 Task: In the sheet Budget Analysis ToolFont size of heading  18 Font style of dataoswald 'Font size of data '9 Alignment of headline & dataAlign center.   Fill color in heading, Red Font color of dataIn the sheet   Sales data  book
Action: Mouse moved to (66, 171)
Screenshot: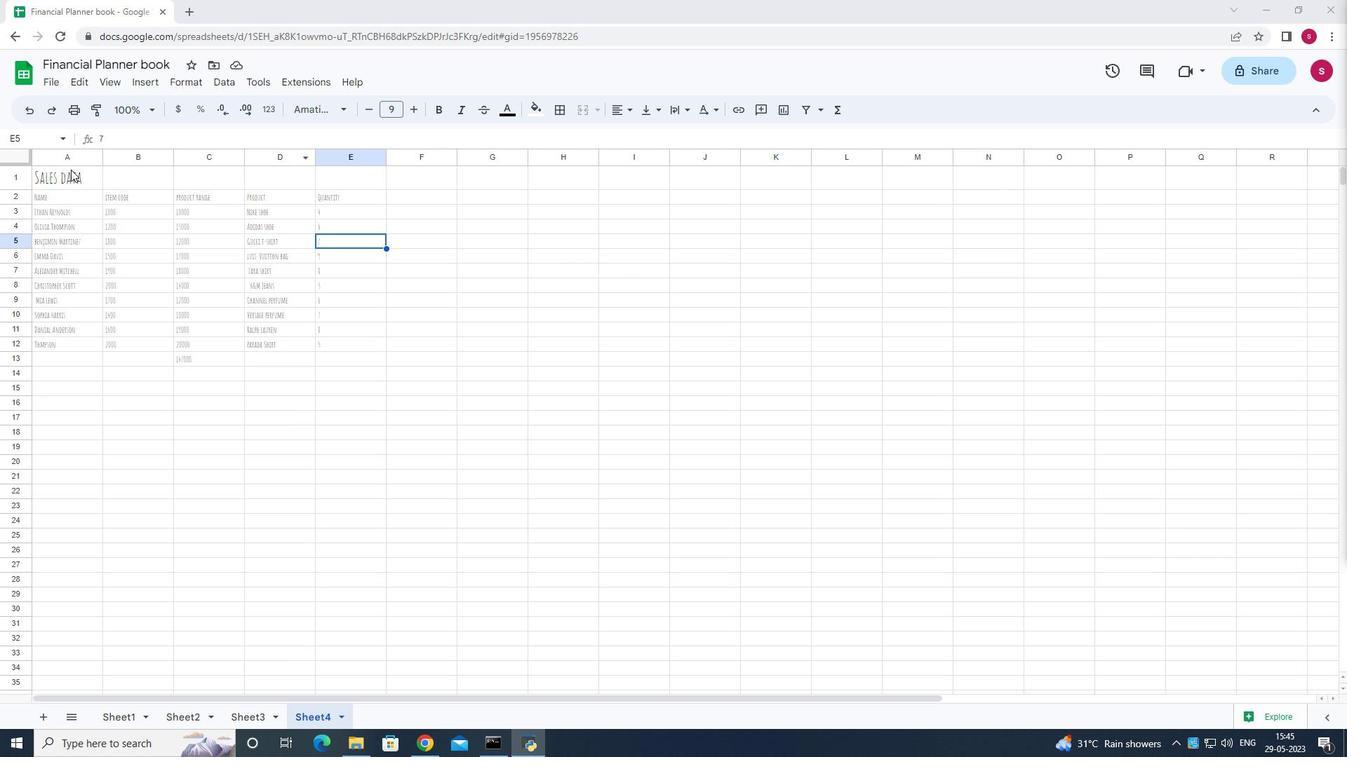 
Action: Mouse pressed left at (66, 171)
Screenshot: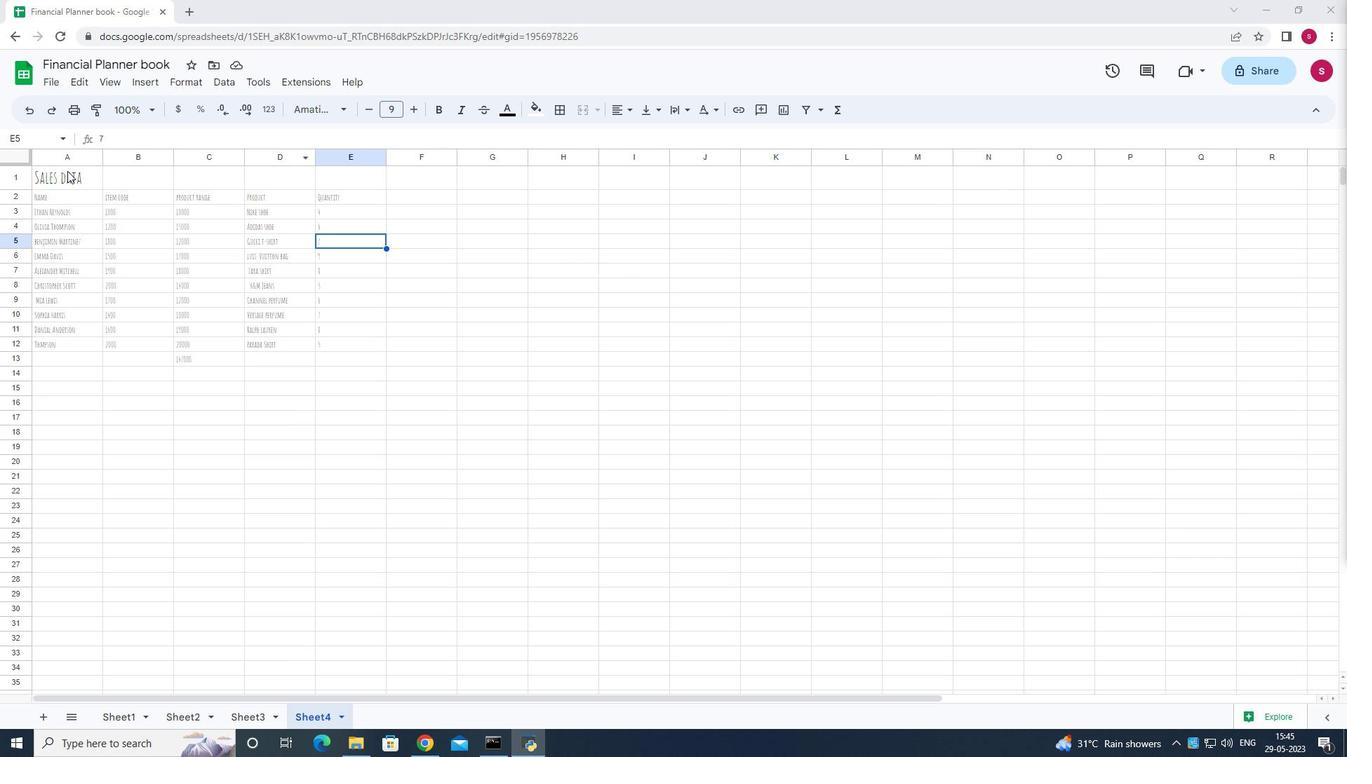 
Action: Mouse moved to (265, 79)
Screenshot: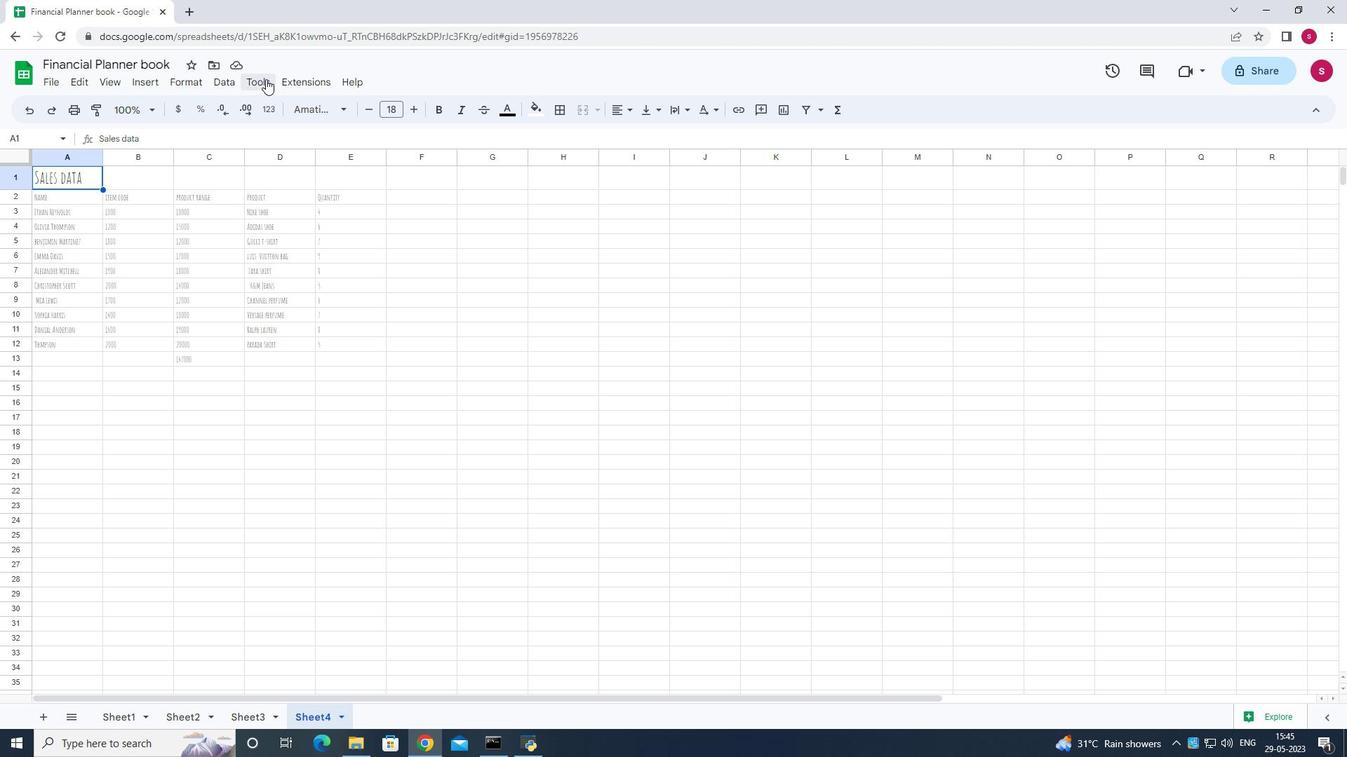 
Action: Mouse pressed left at (265, 79)
Screenshot: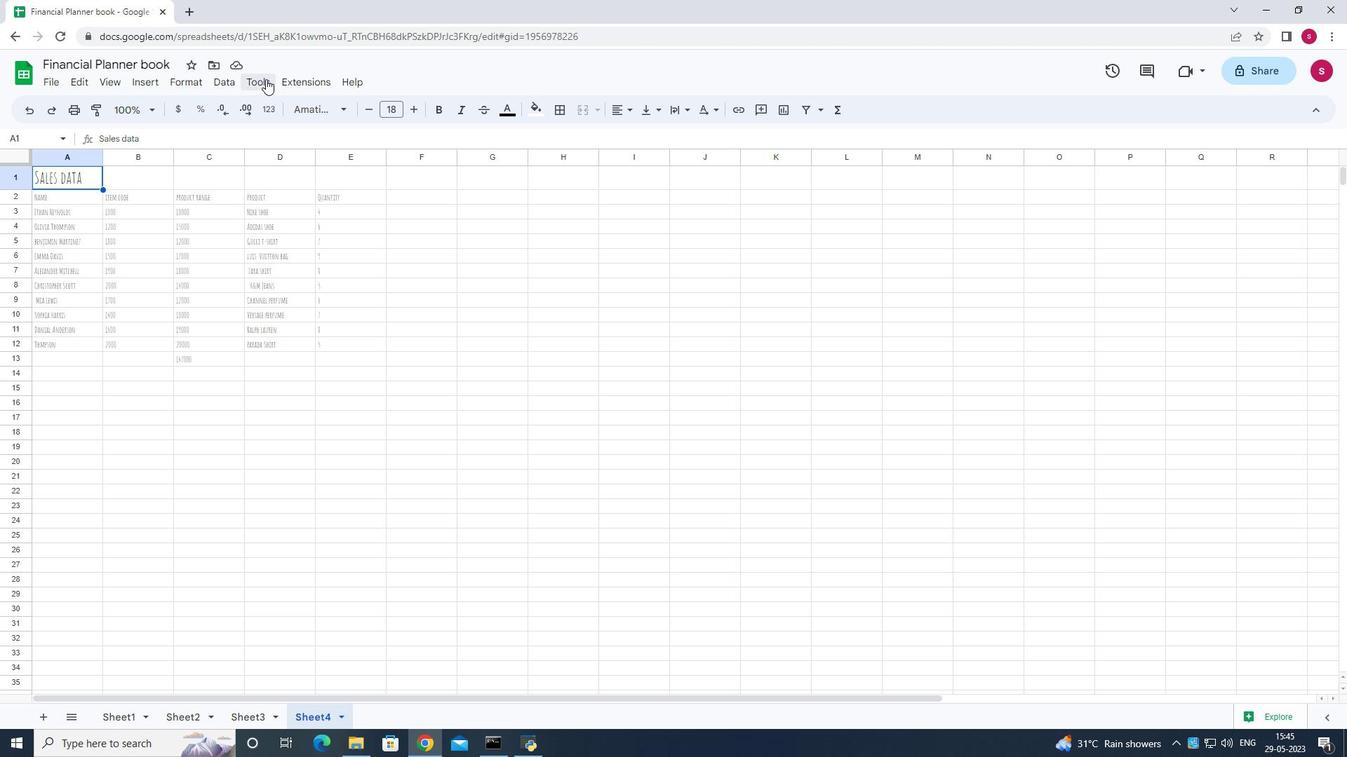 
Action: Mouse moved to (302, 282)
Screenshot: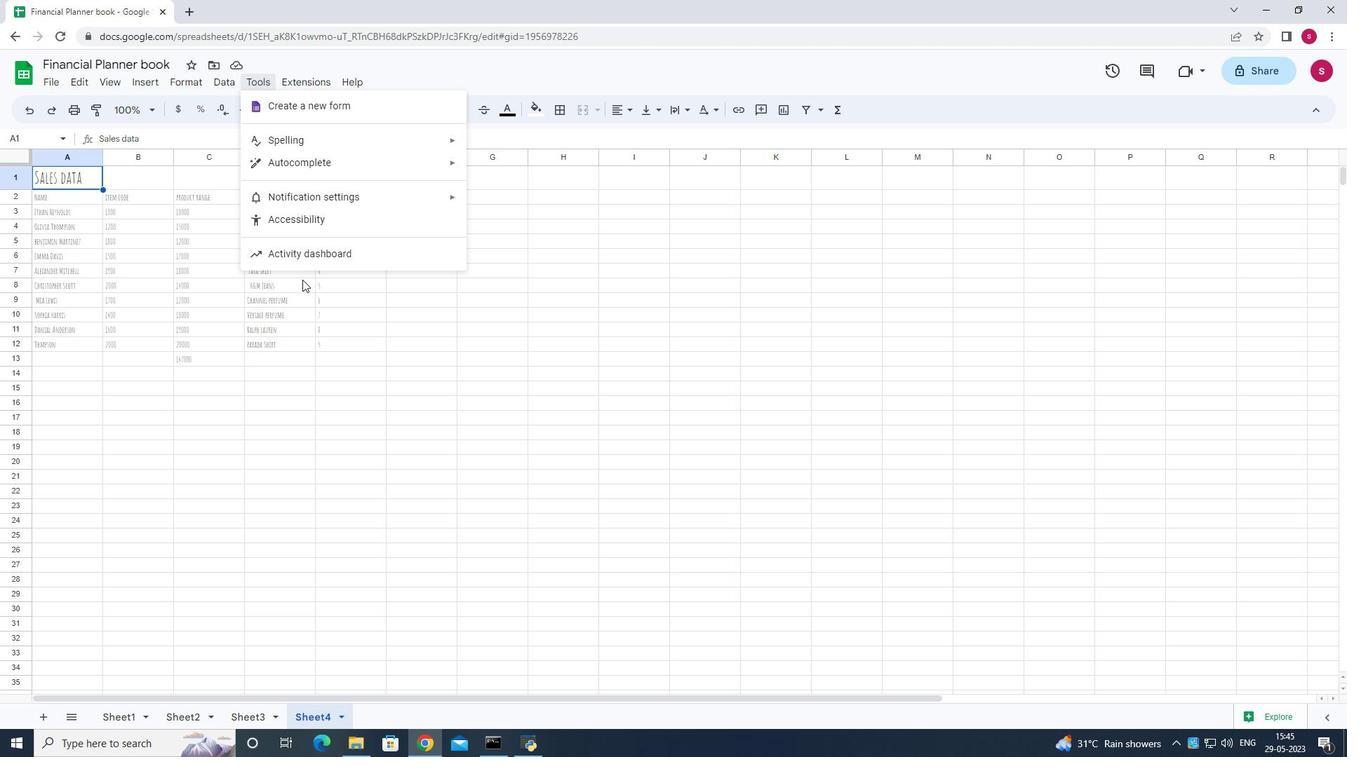 
Action: Mouse pressed left at (302, 282)
Screenshot: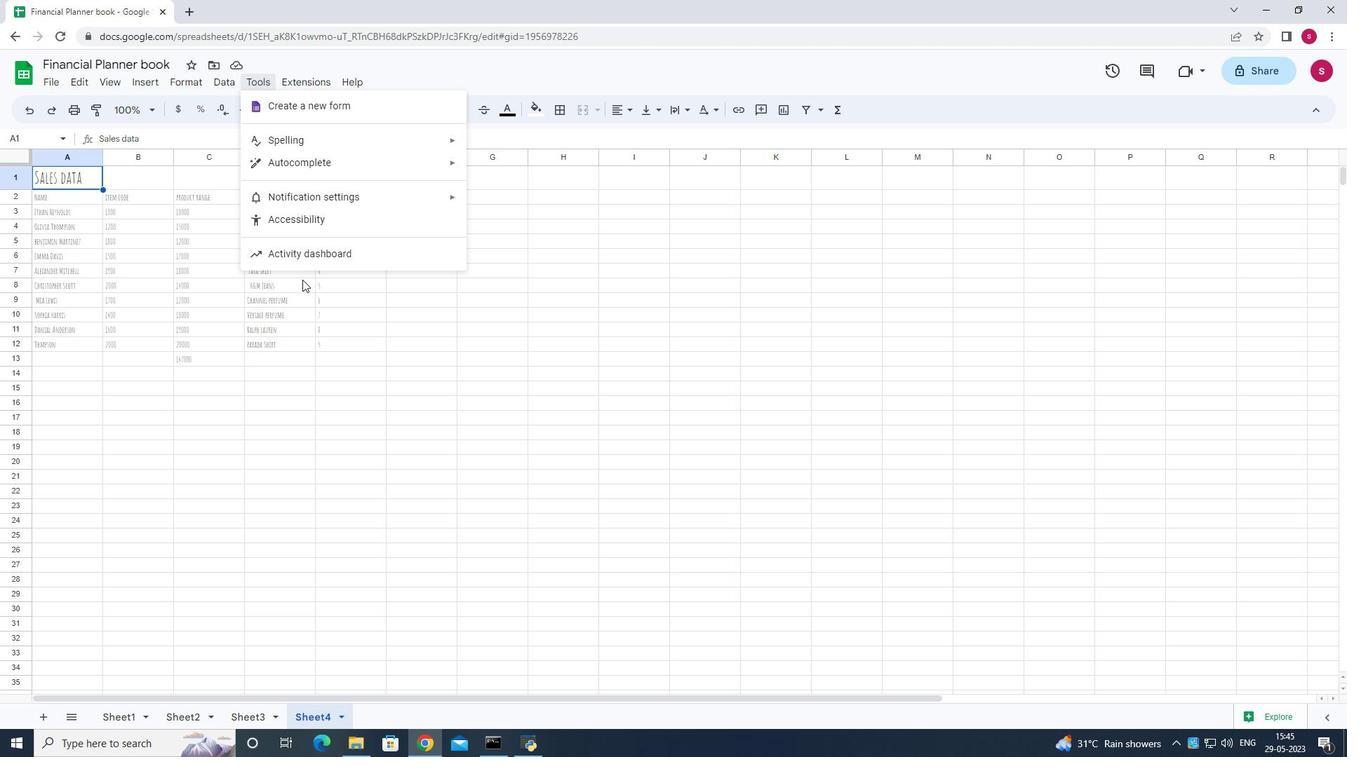 
Action: Mouse moved to (68, 172)
Screenshot: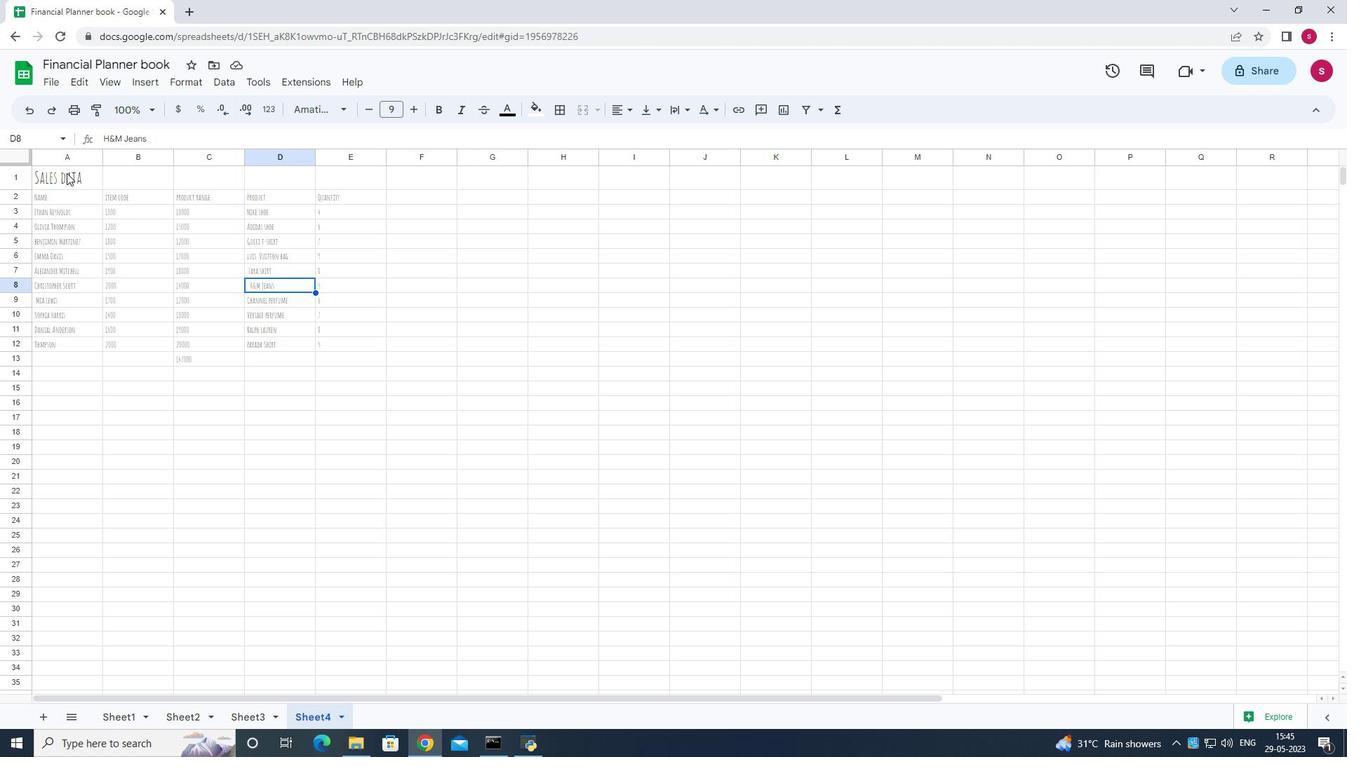 
Action: Mouse pressed left at (68, 172)
Screenshot: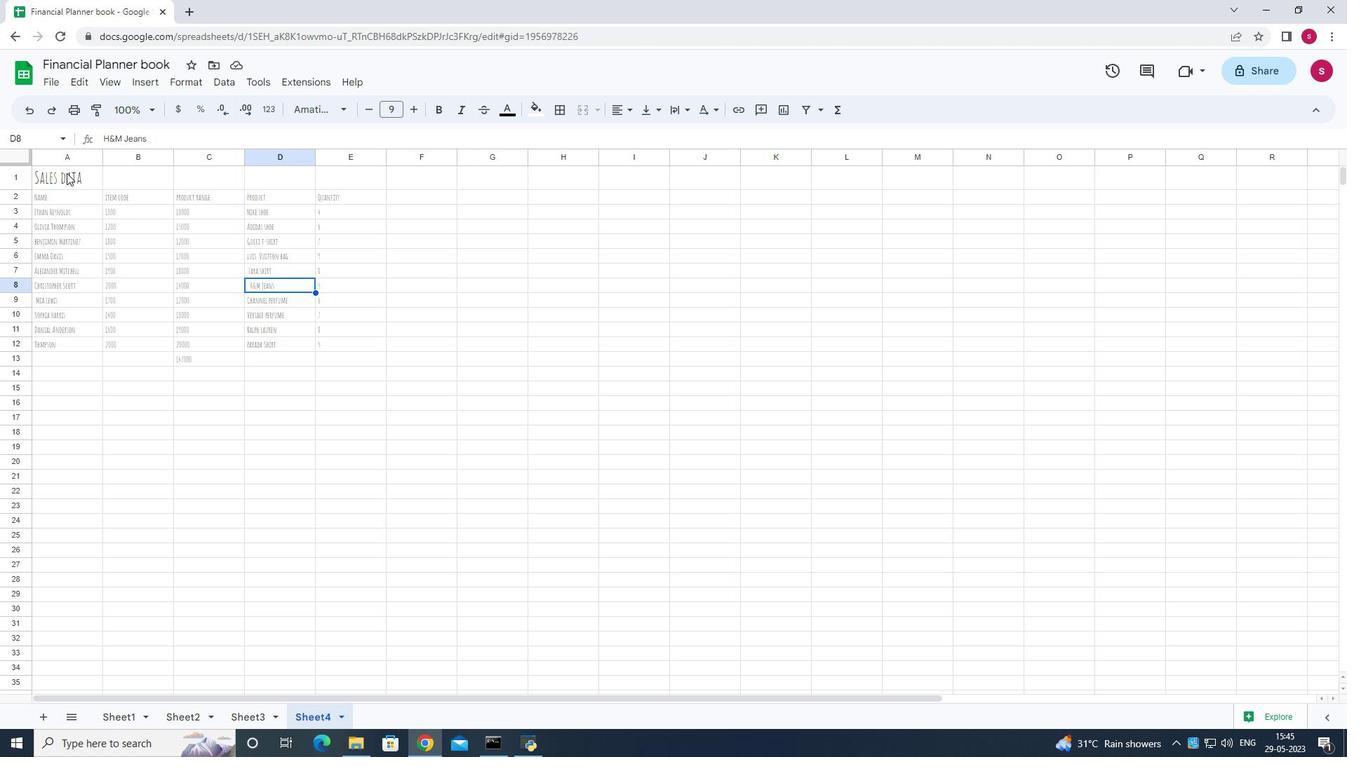 
Action: Mouse moved to (71, 171)
Screenshot: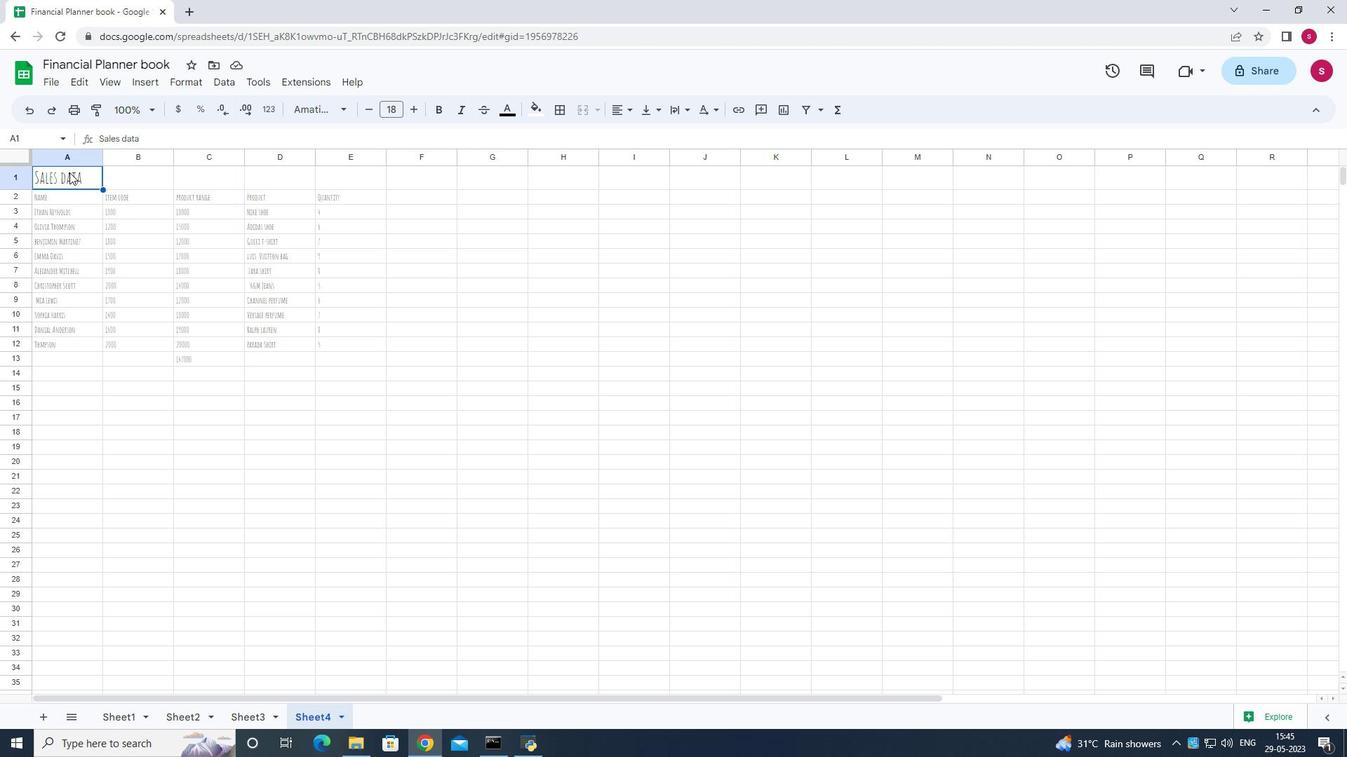 
Action: Mouse pressed left at (71, 171)
Screenshot: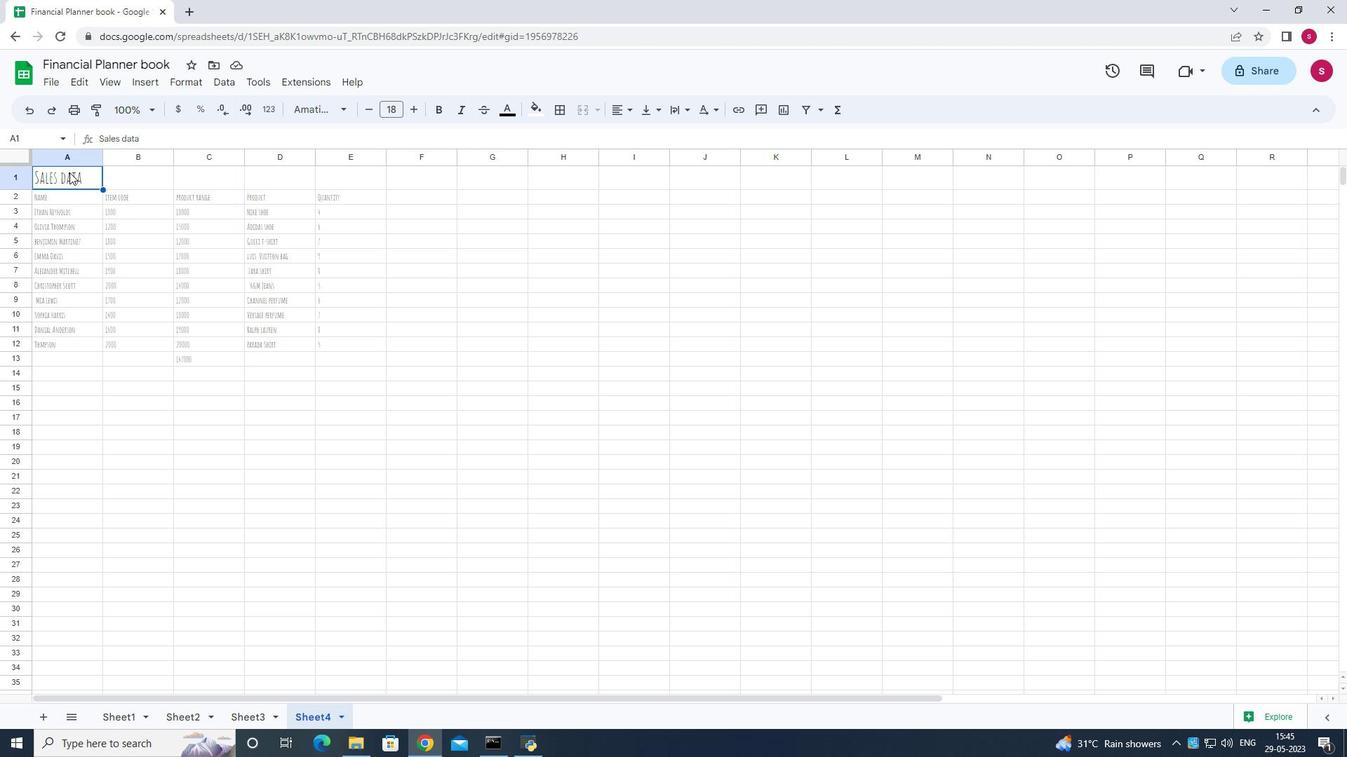 
Action: Mouse moved to (341, 103)
Screenshot: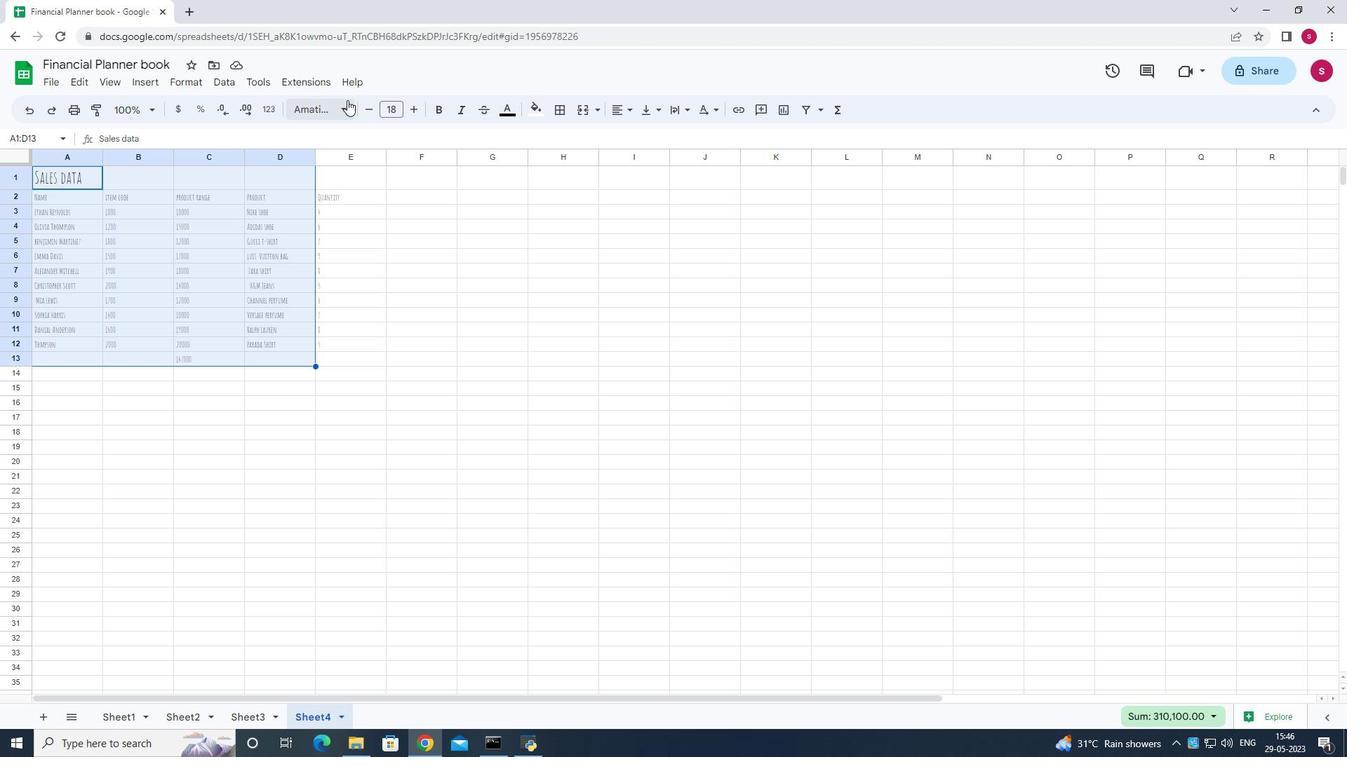 
Action: Mouse pressed left at (341, 103)
Screenshot: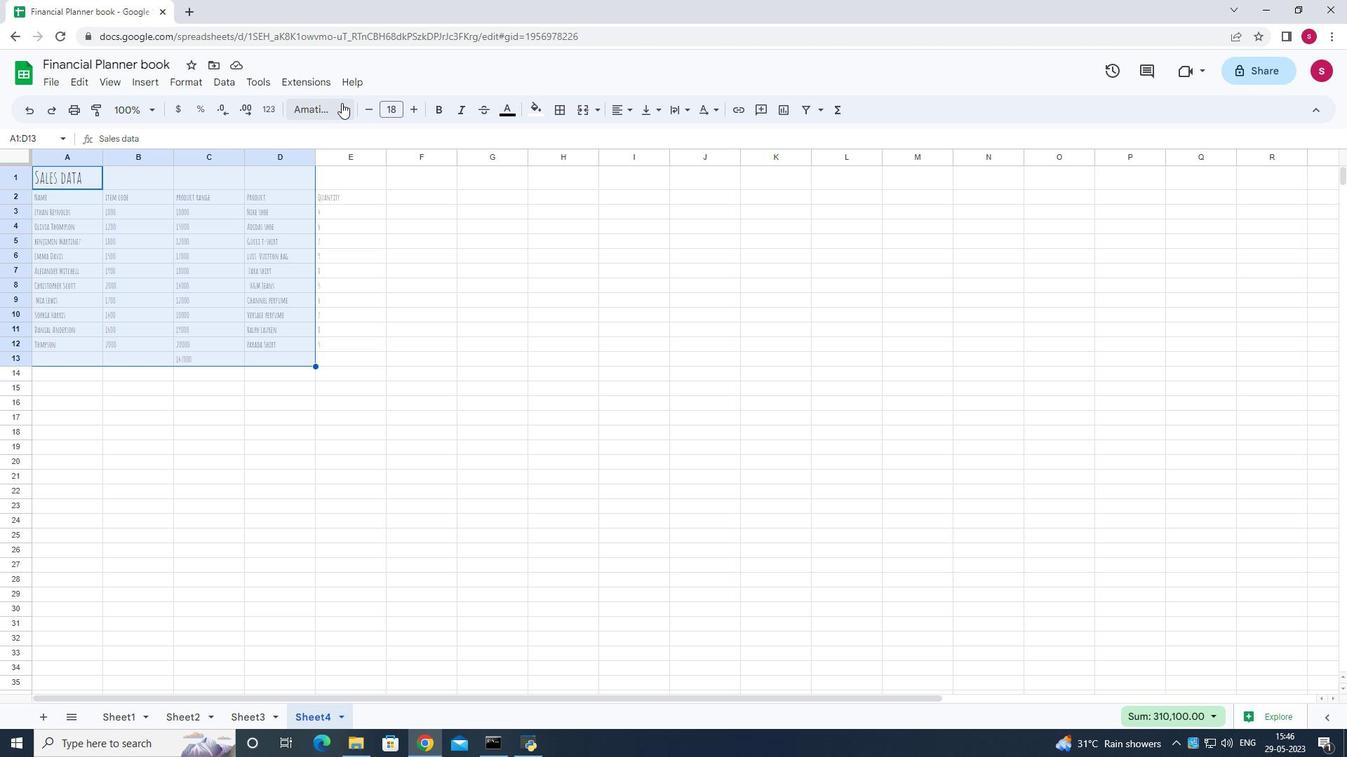 
Action: Mouse moved to (351, 269)
Screenshot: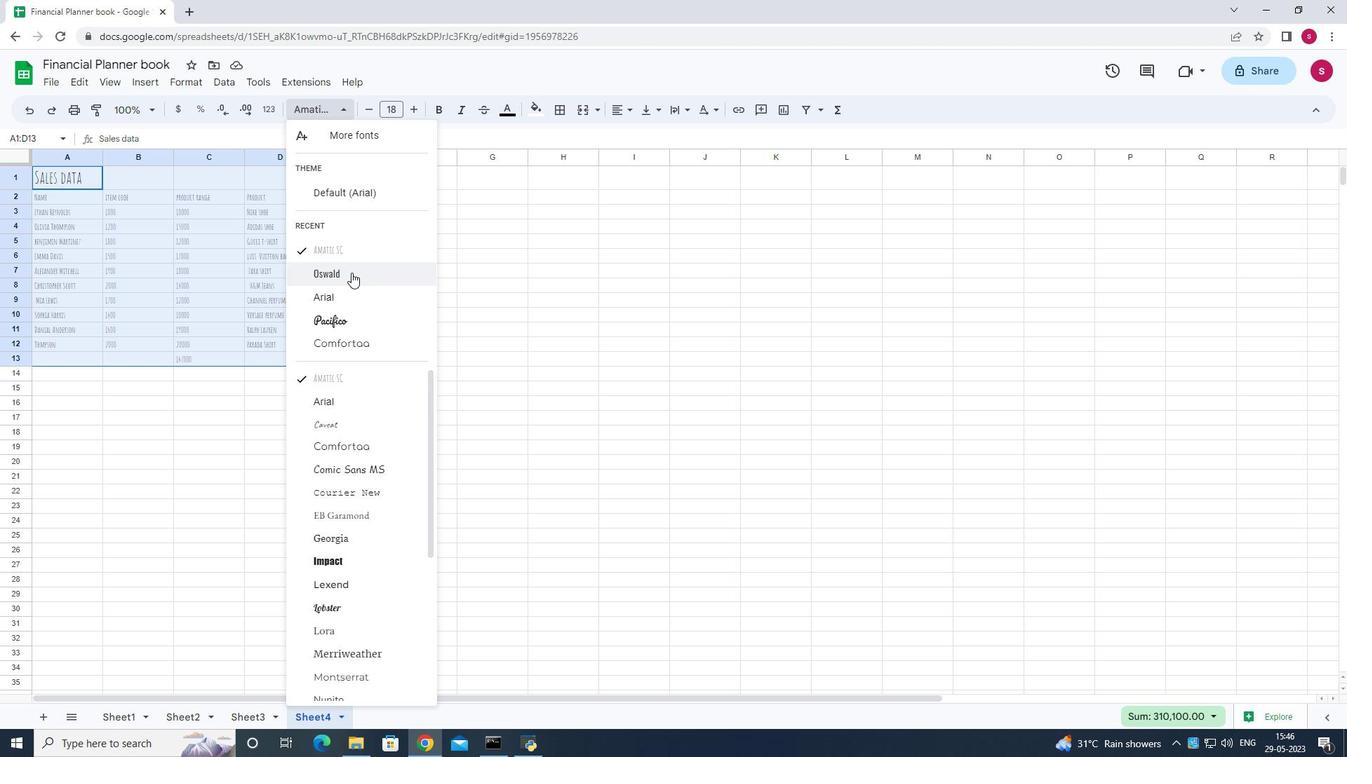 
Action: Mouse pressed left at (351, 269)
Screenshot: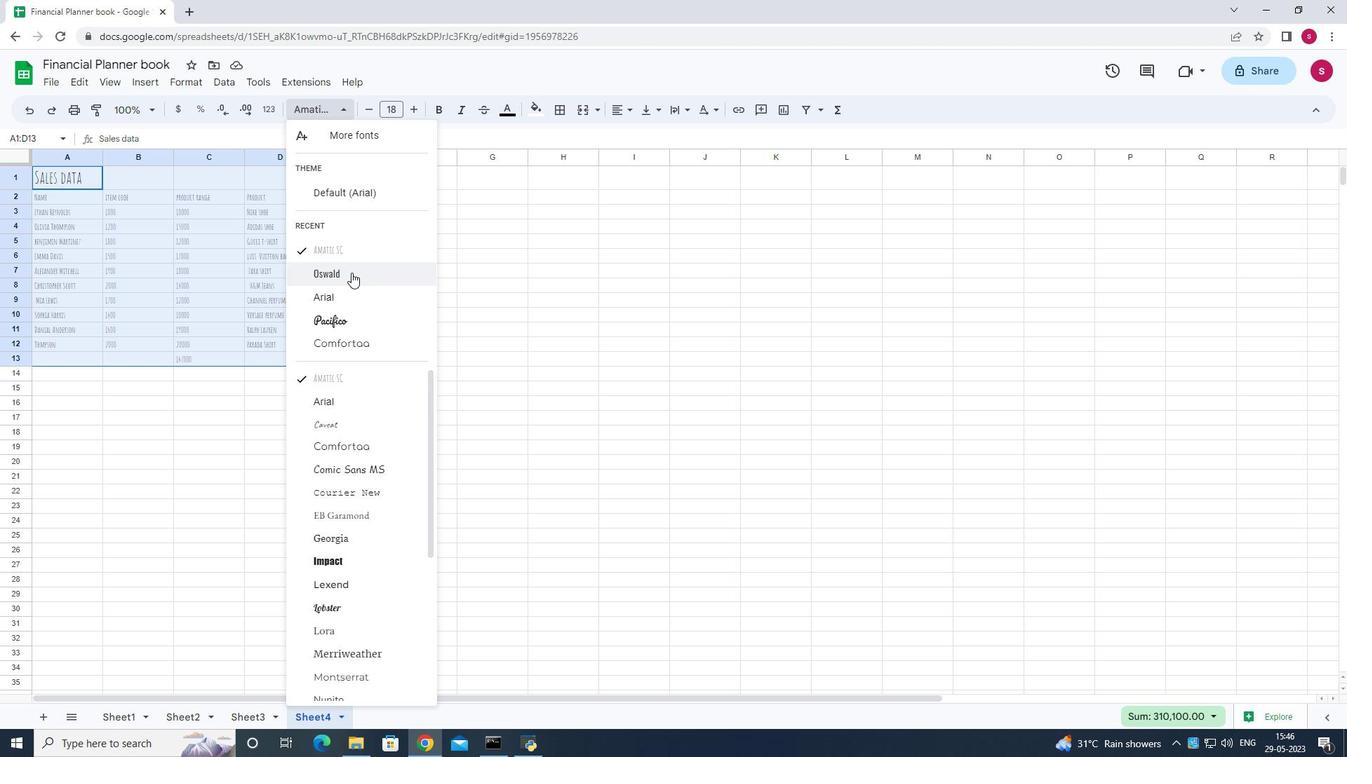 
Action: Mouse moved to (369, 101)
Screenshot: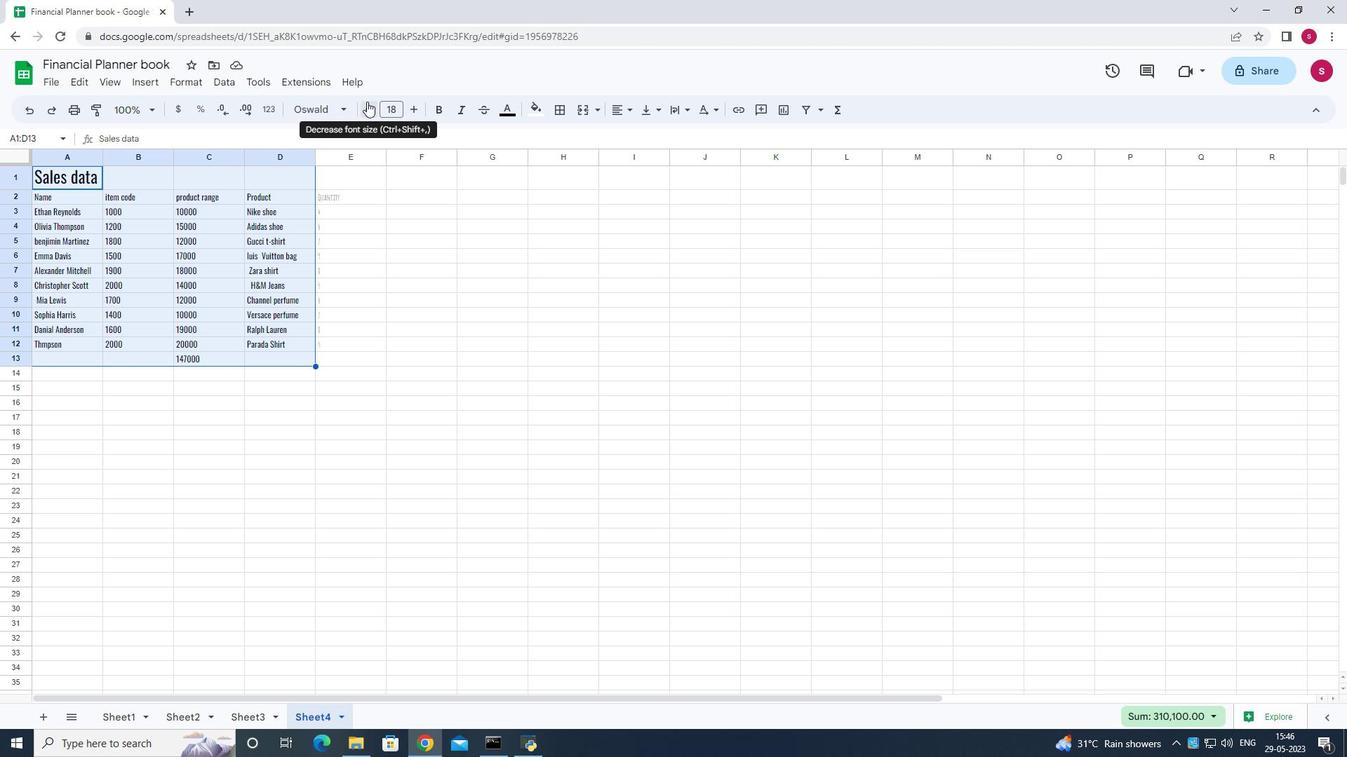 
Action: Mouse pressed left at (369, 101)
Screenshot: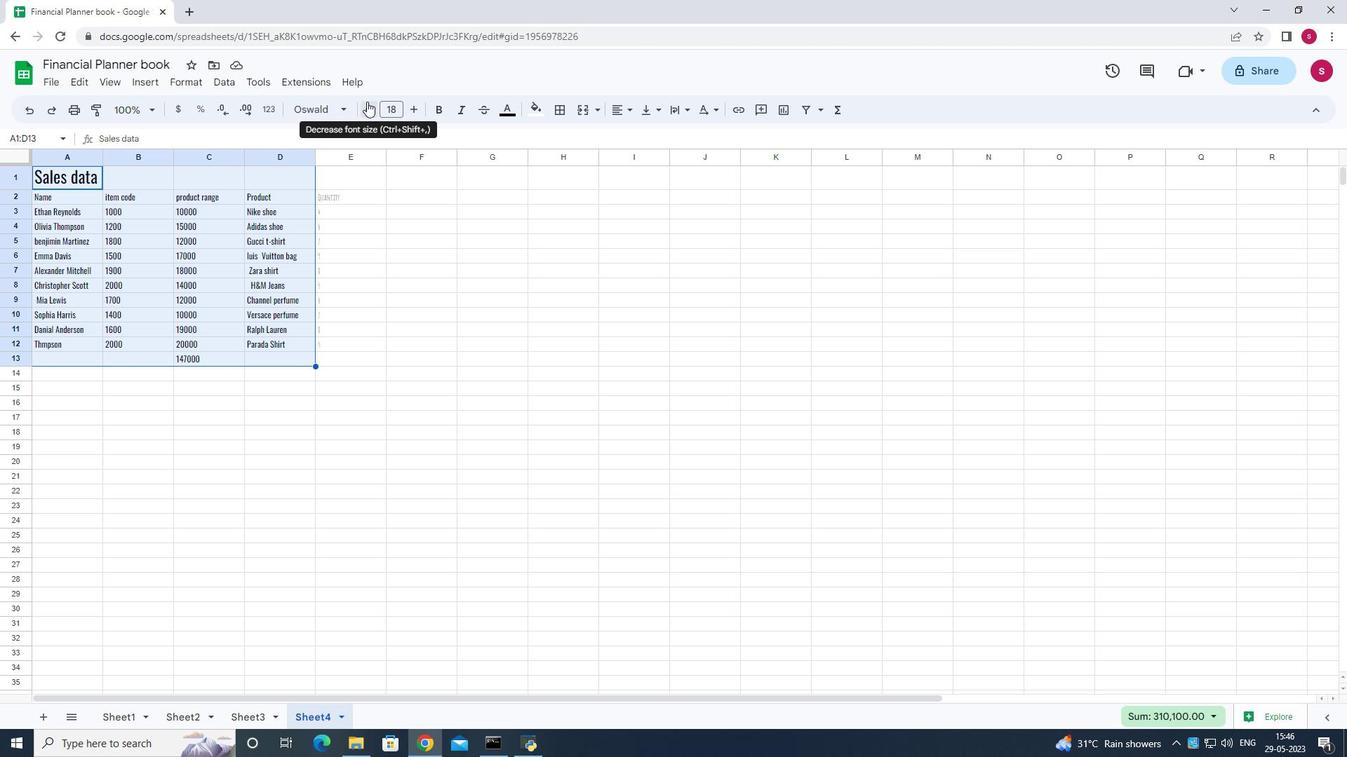
Action: Mouse pressed left at (369, 101)
Screenshot: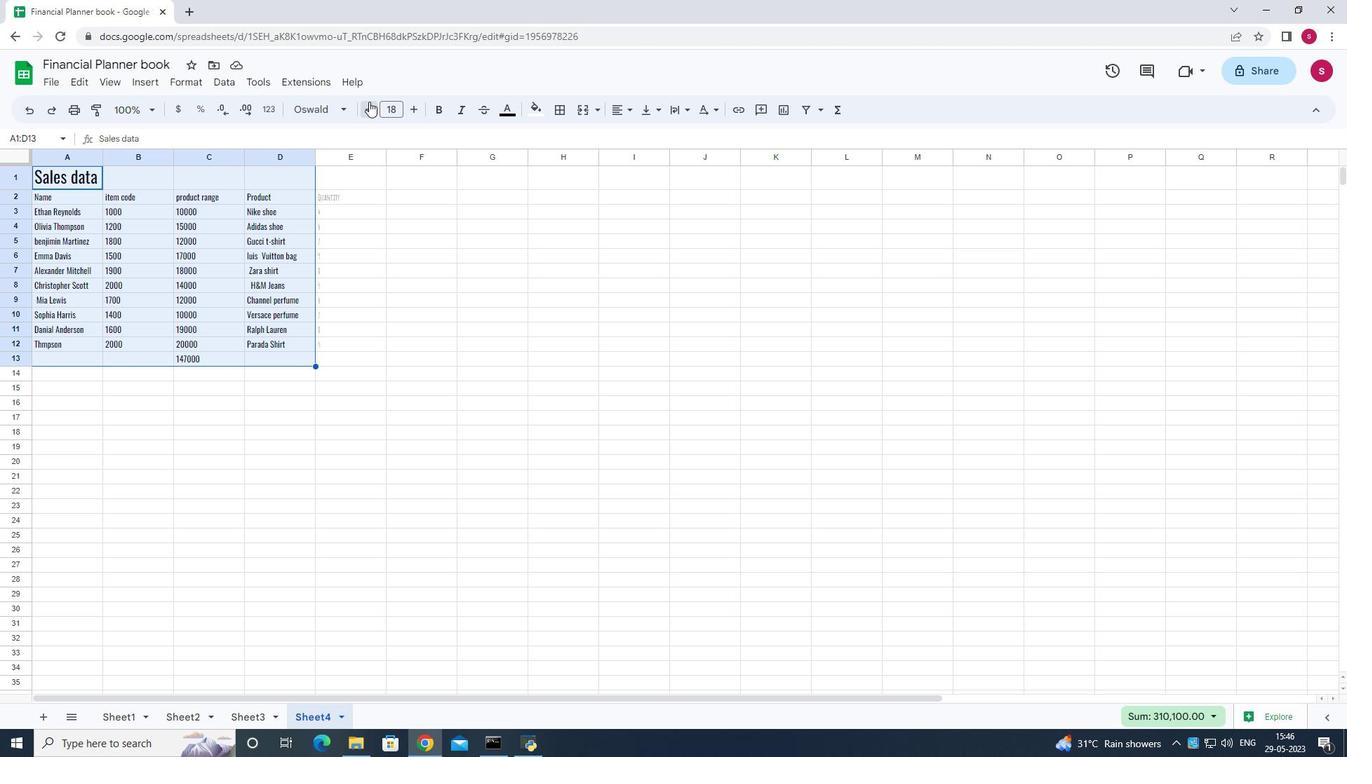
Action: Mouse pressed left at (369, 101)
Screenshot: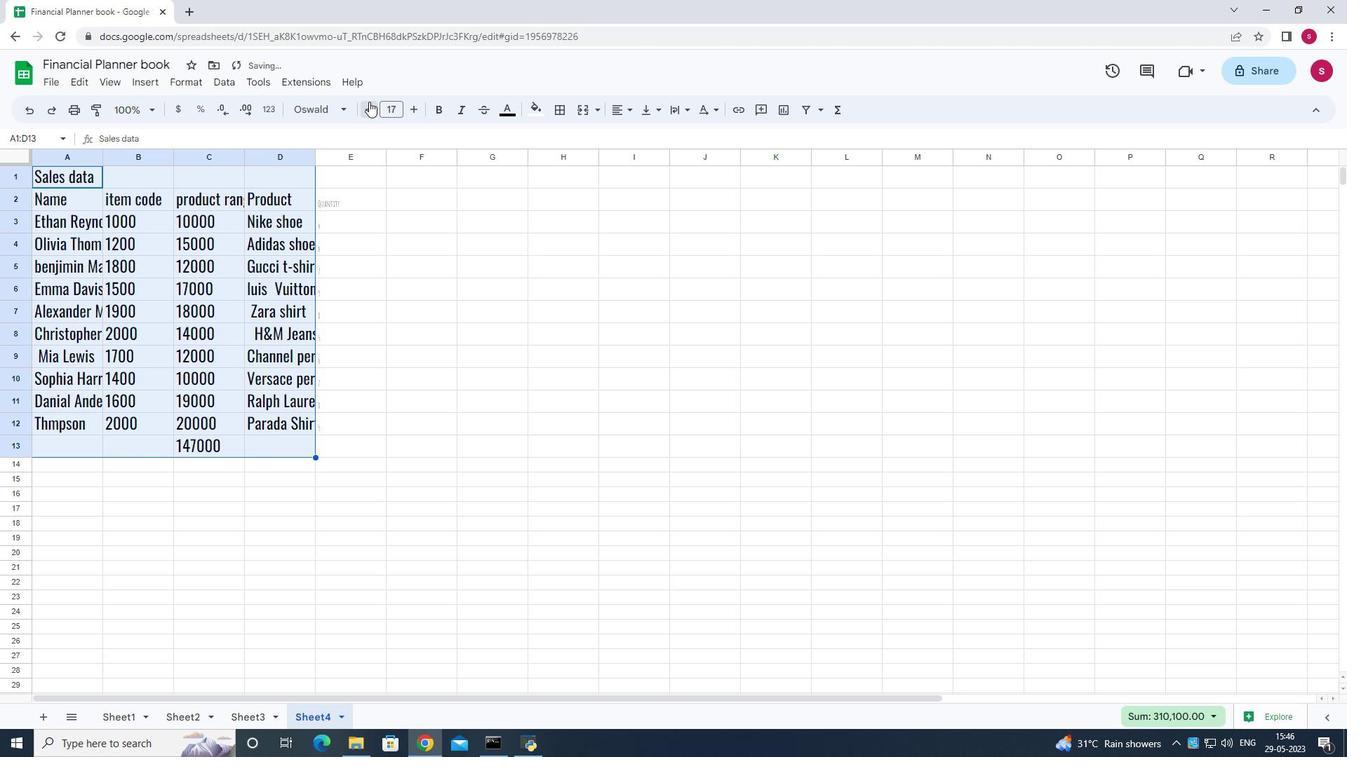 
Action: Mouse pressed left at (369, 101)
Screenshot: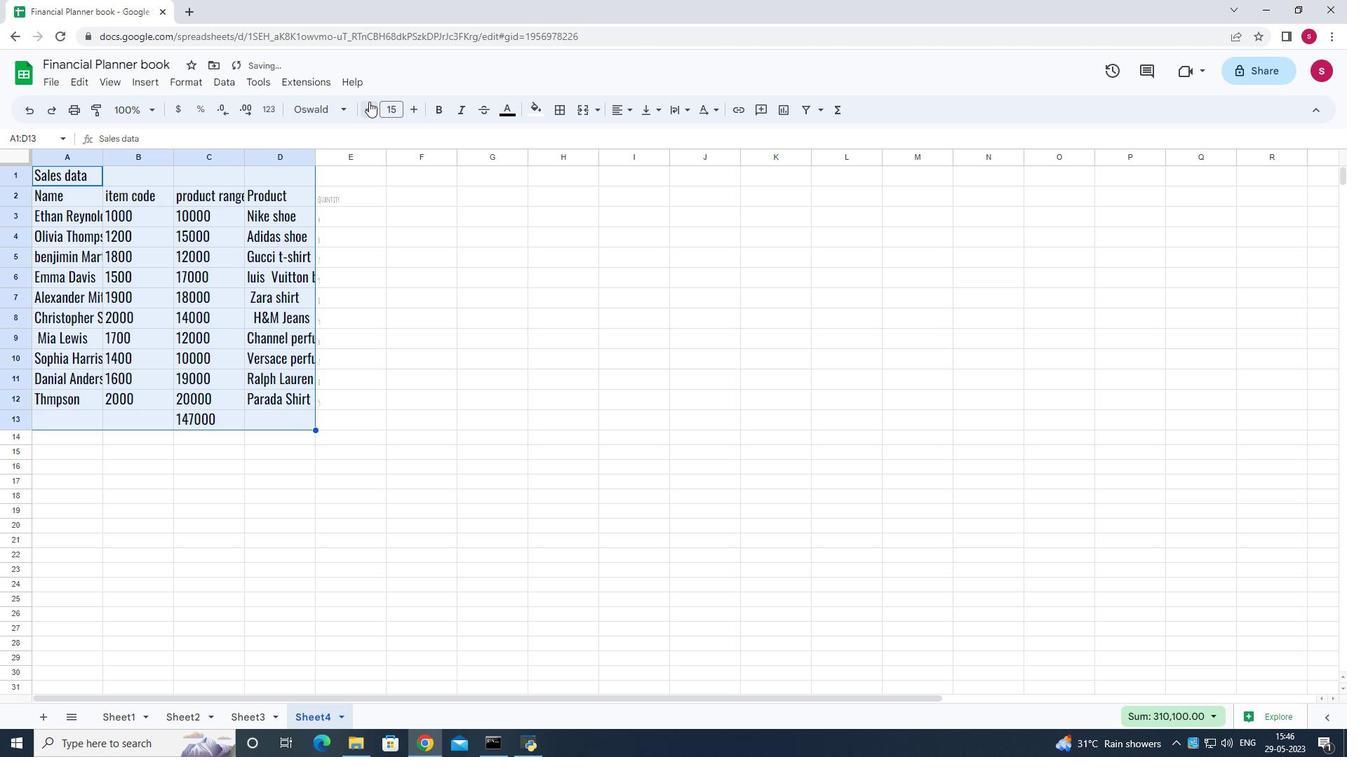 
Action: Mouse pressed left at (369, 101)
Screenshot: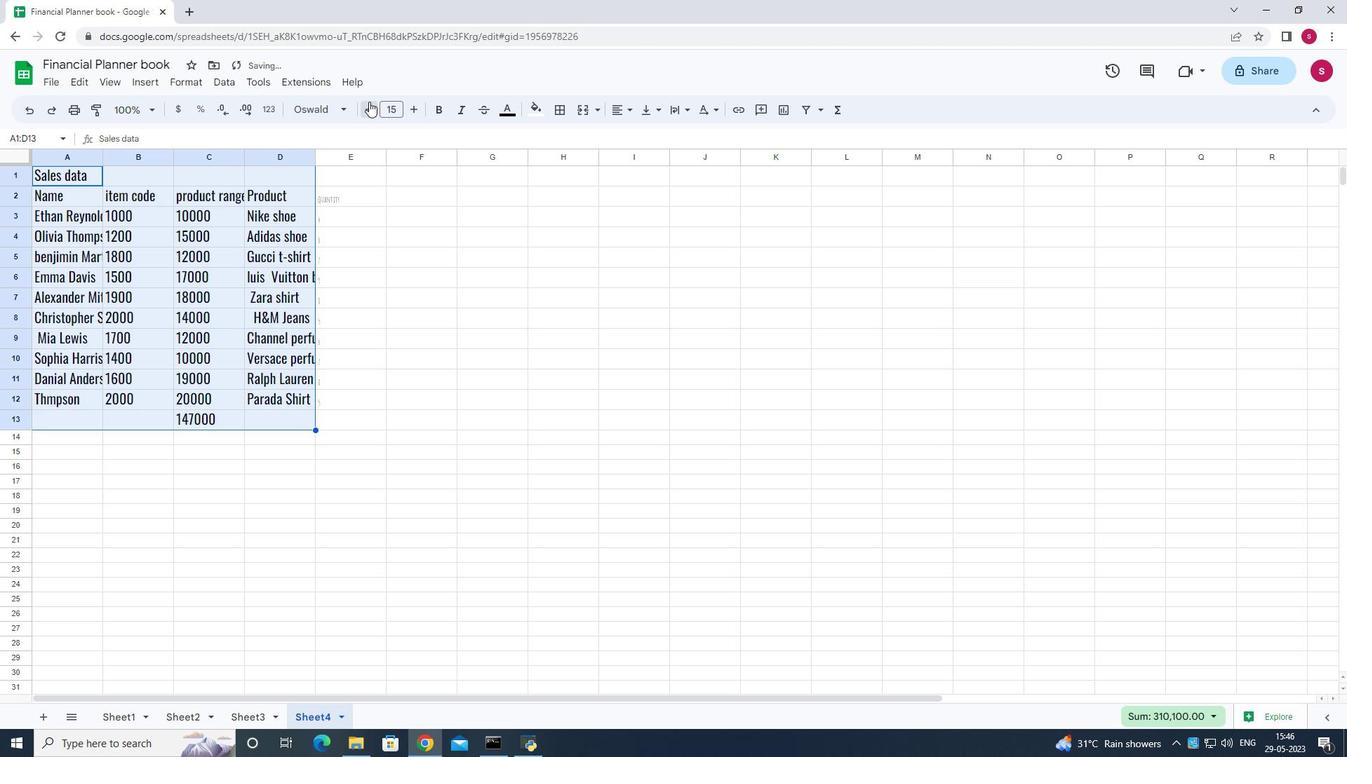 
Action: Mouse pressed left at (369, 101)
Screenshot: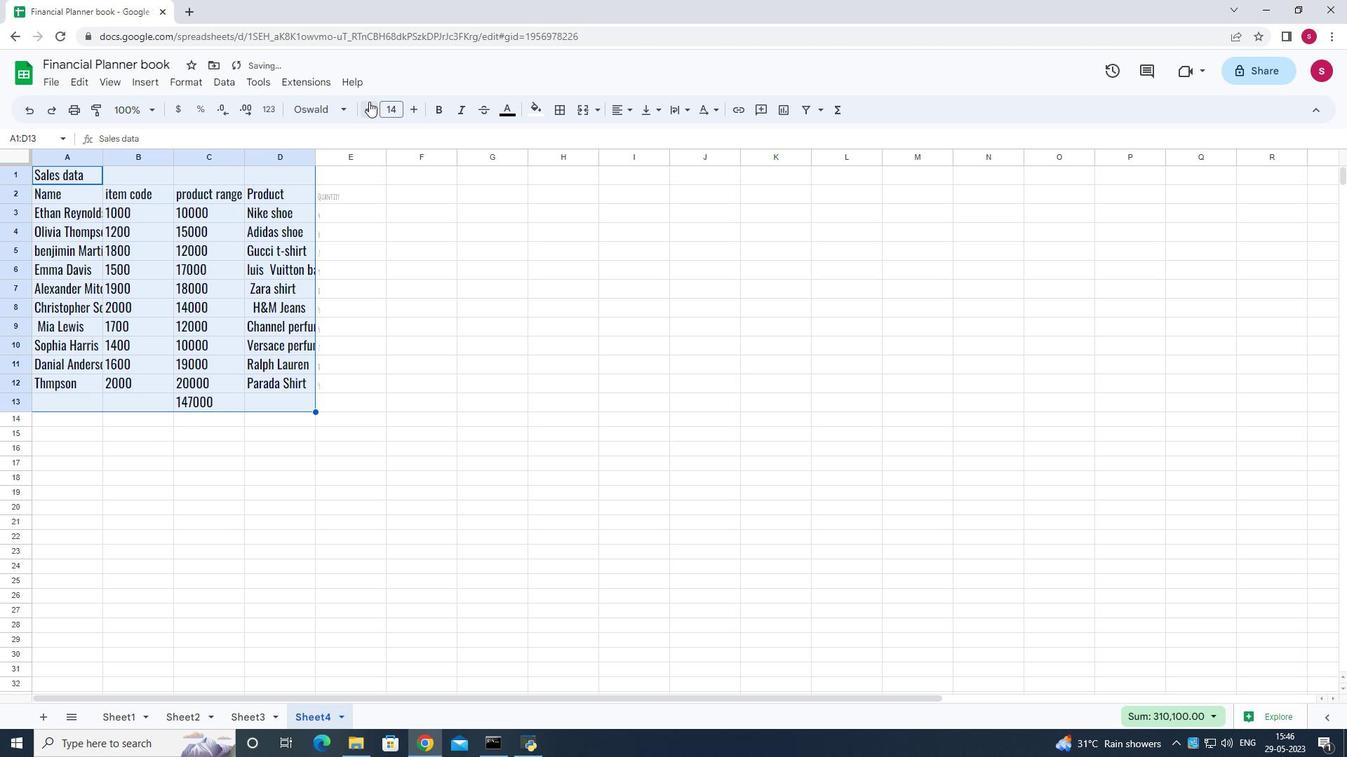 
Action: Mouse pressed left at (369, 101)
Screenshot: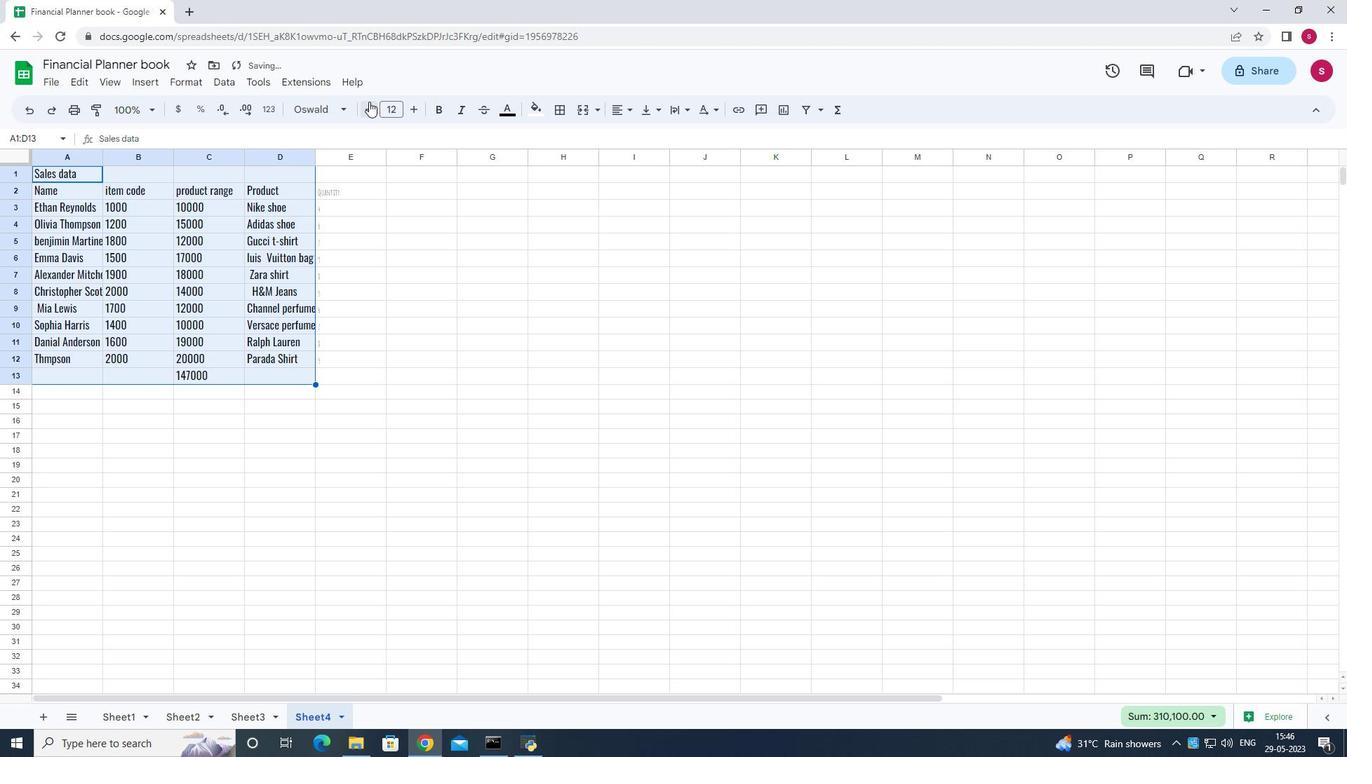 
Action: Mouse pressed left at (369, 101)
Screenshot: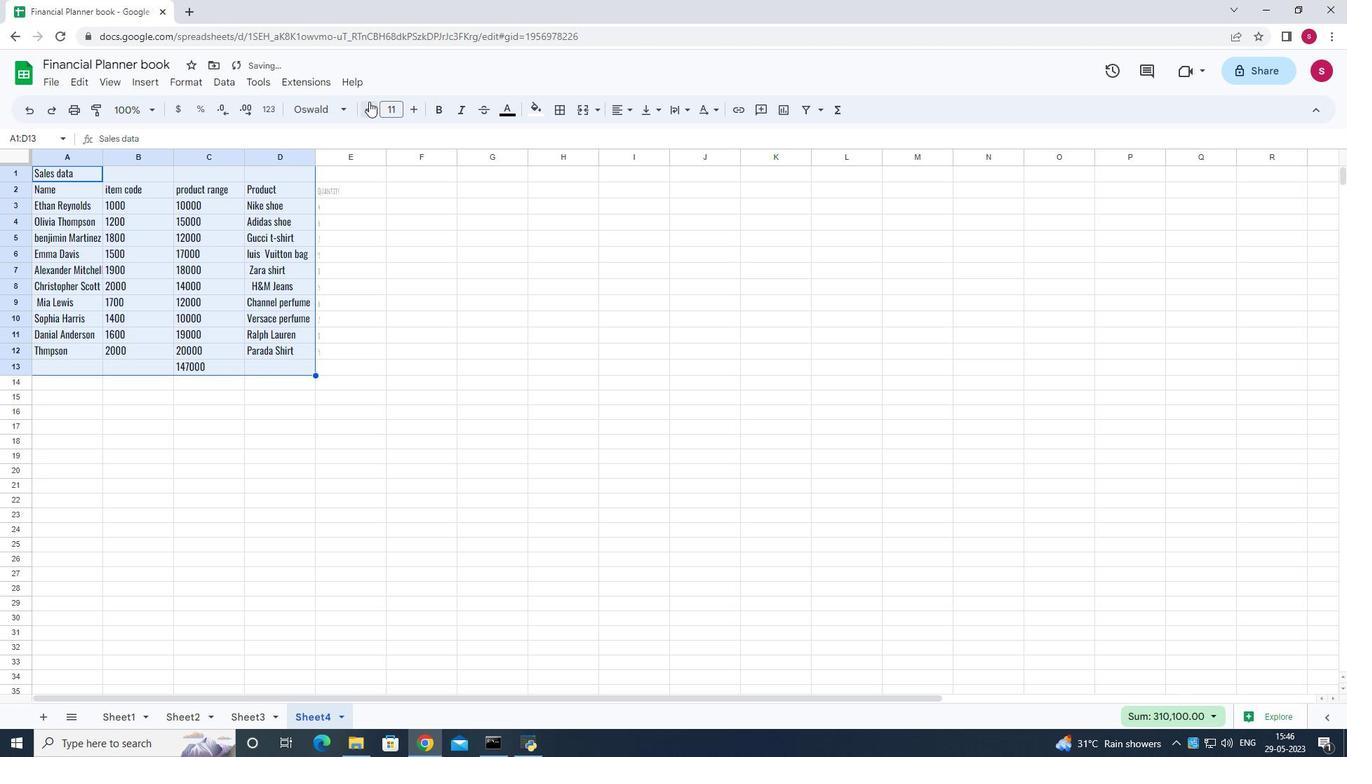 
Action: Mouse pressed left at (369, 101)
Screenshot: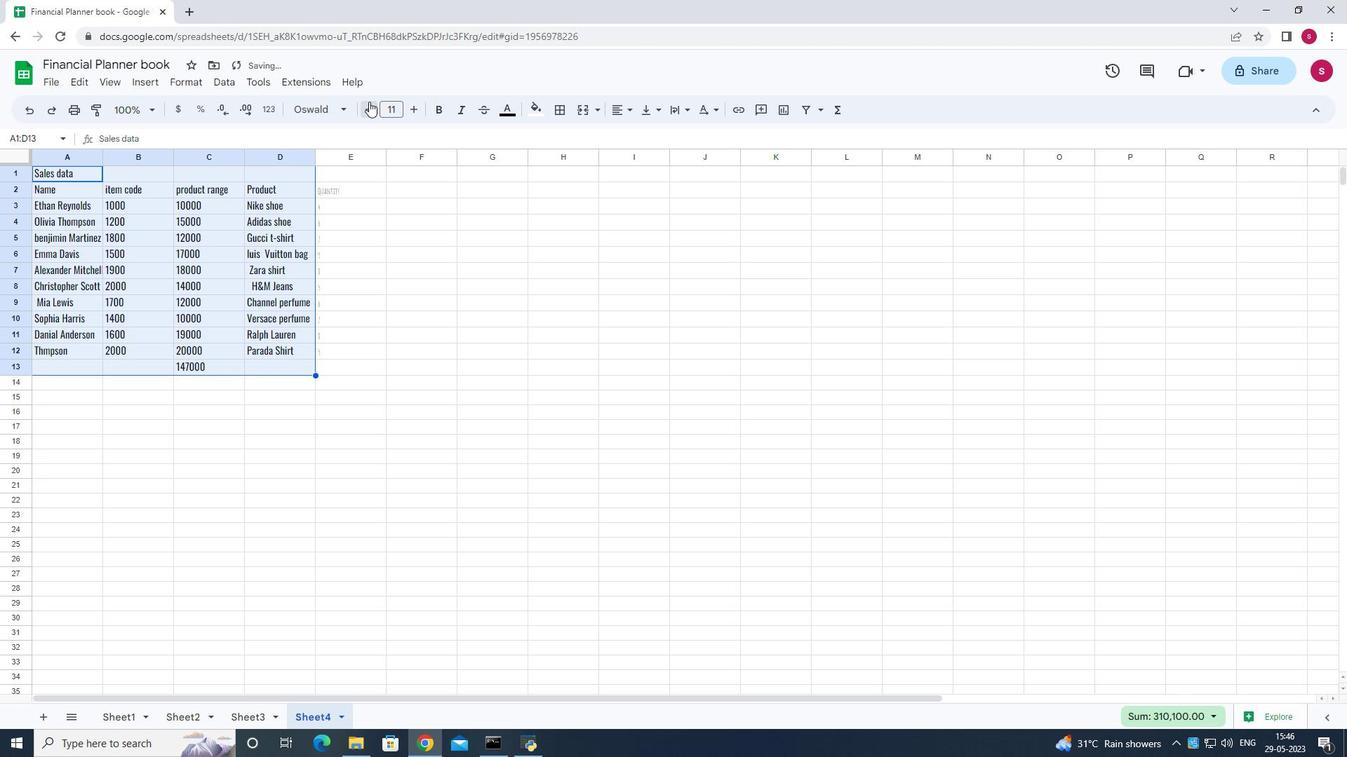 
Action: Mouse pressed left at (369, 101)
Screenshot: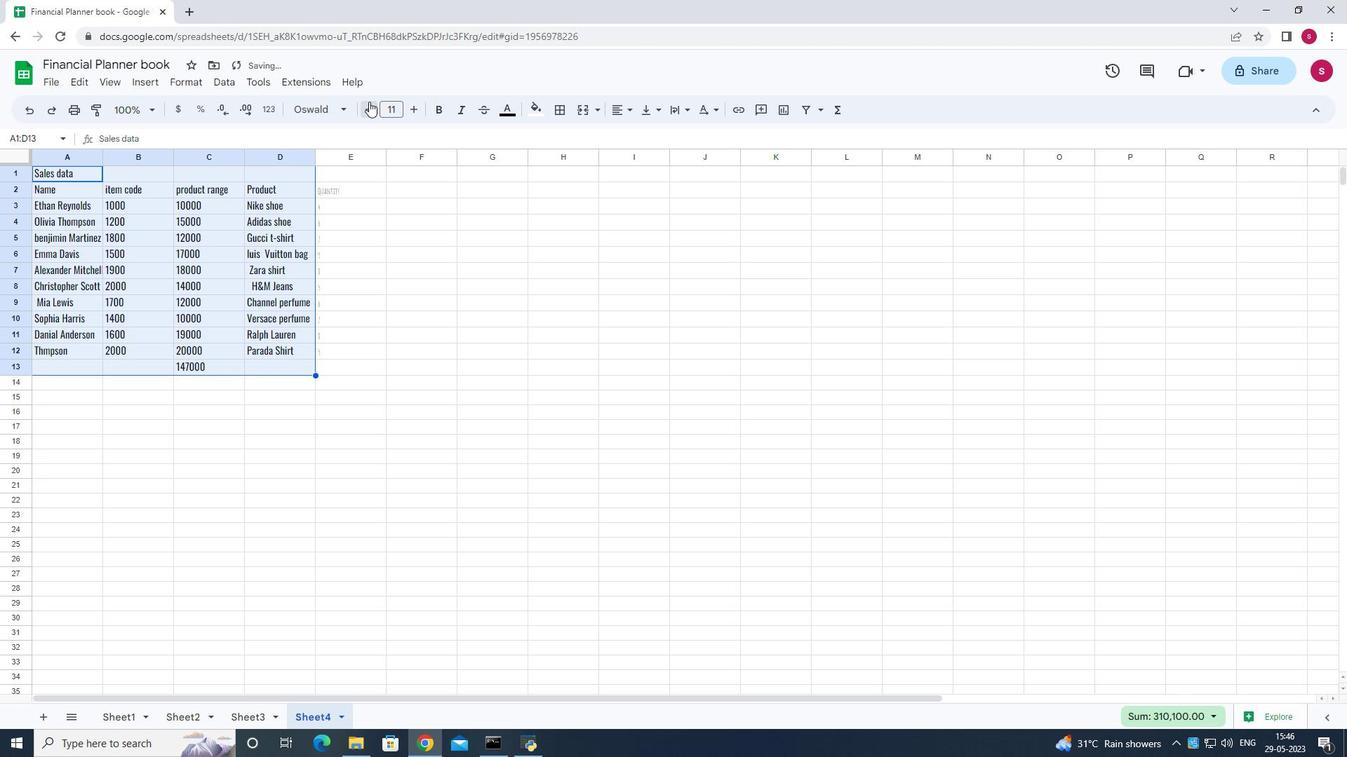 
Action: Mouse moved to (411, 105)
Screenshot: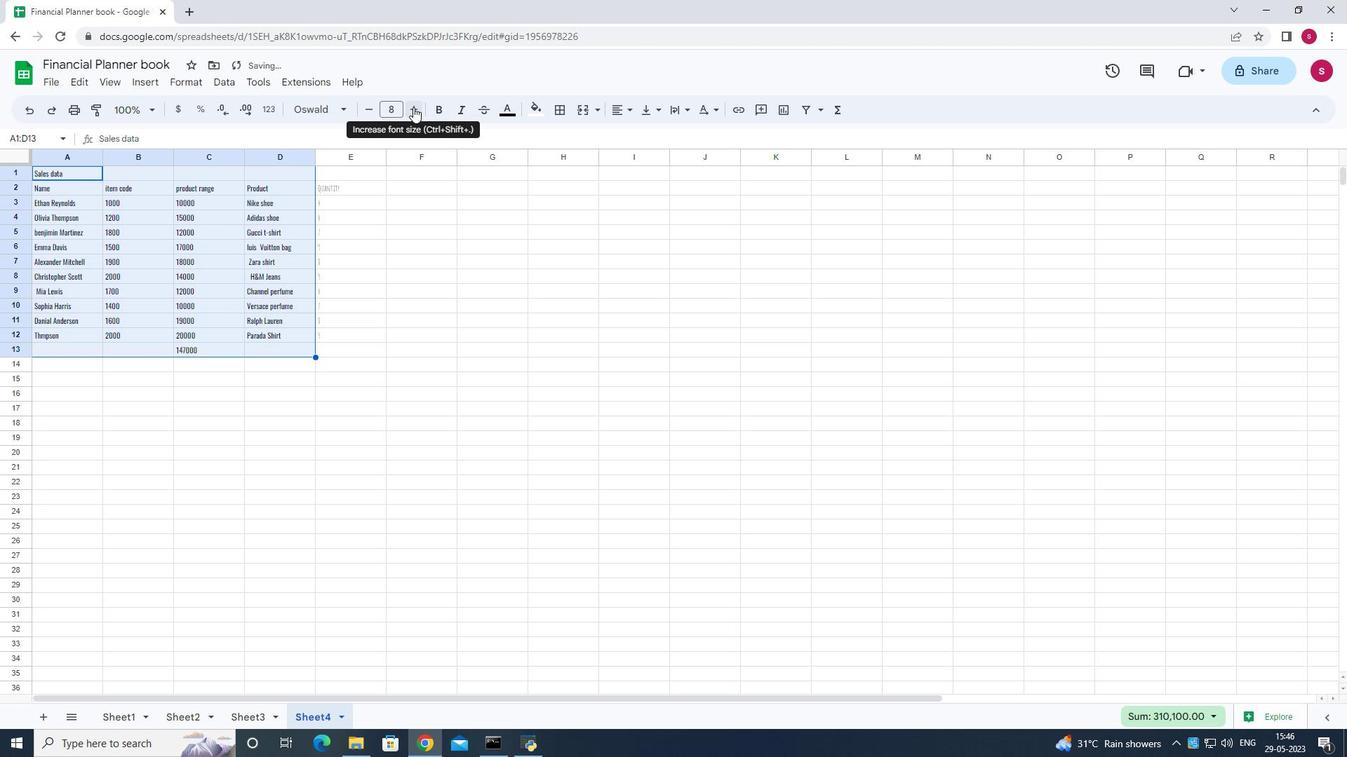 
Action: Mouse pressed left at (411, 105)
Screenshot: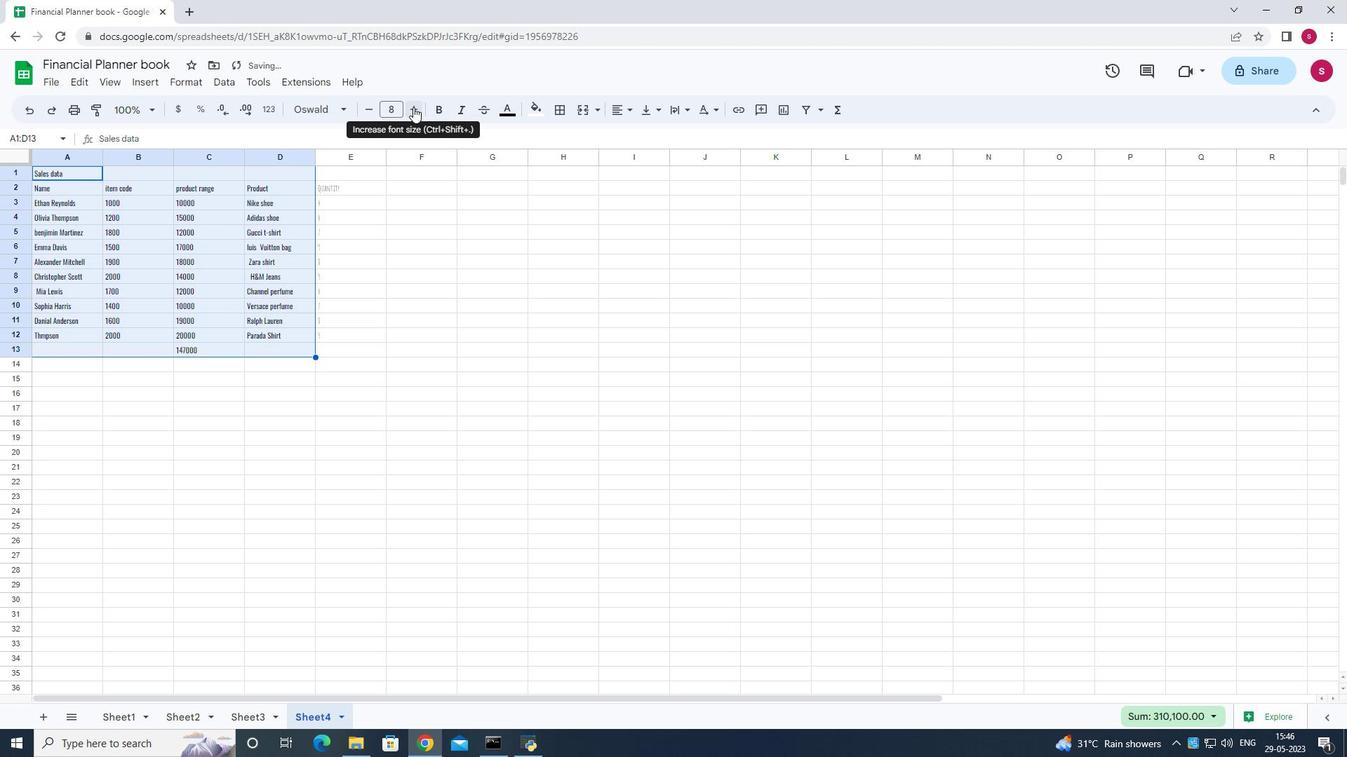 
Action: Mouse moved to (53, 169)
Screenshot: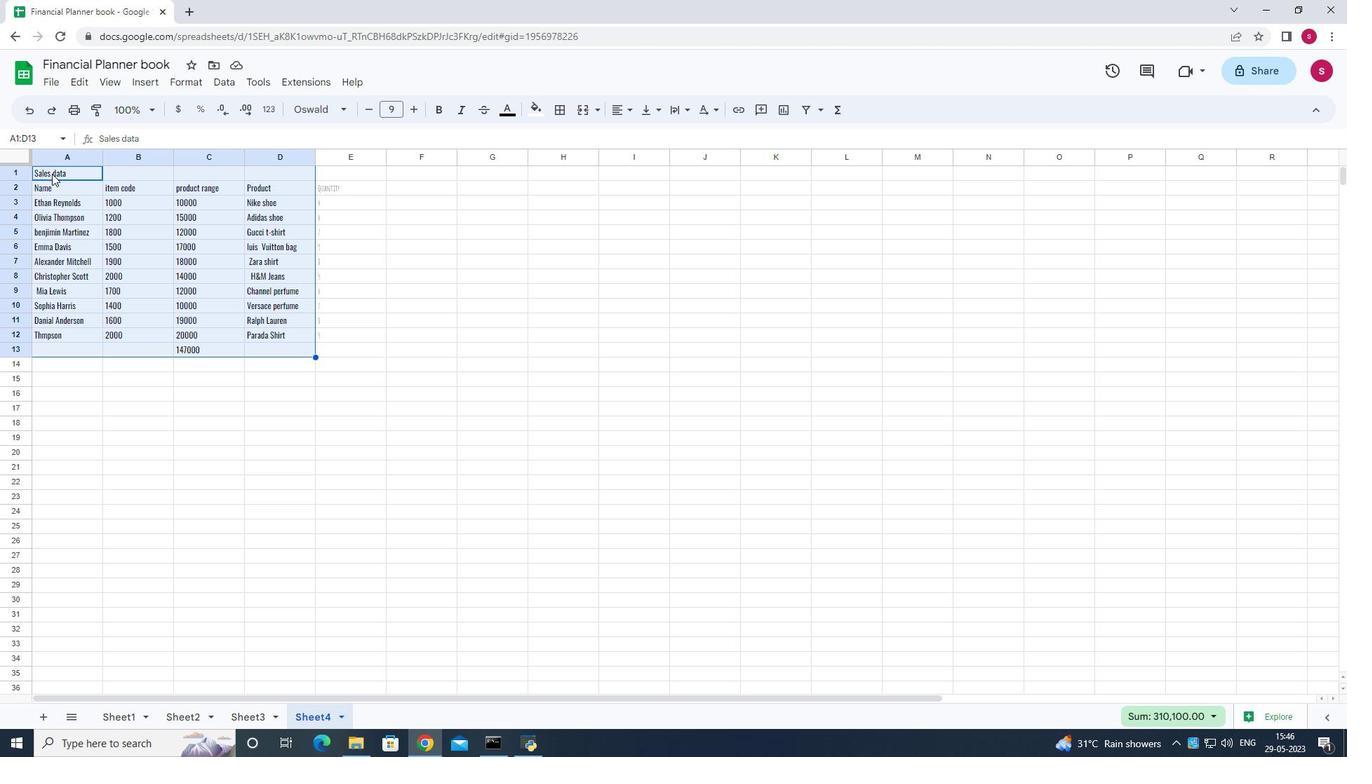 
Action: Mouse pressed left at (53, 169)
Screenshot: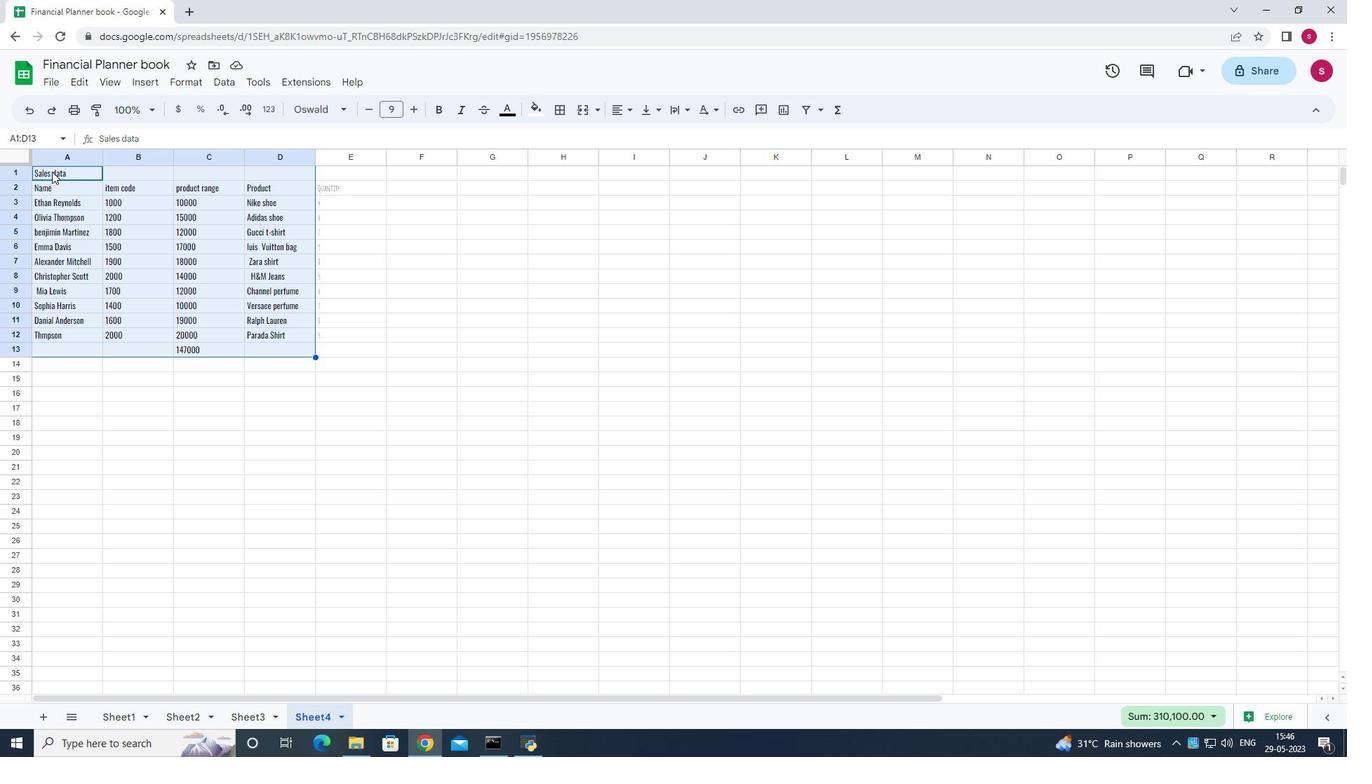 
Action: Mouse moved to (505, 108)
Screenshot: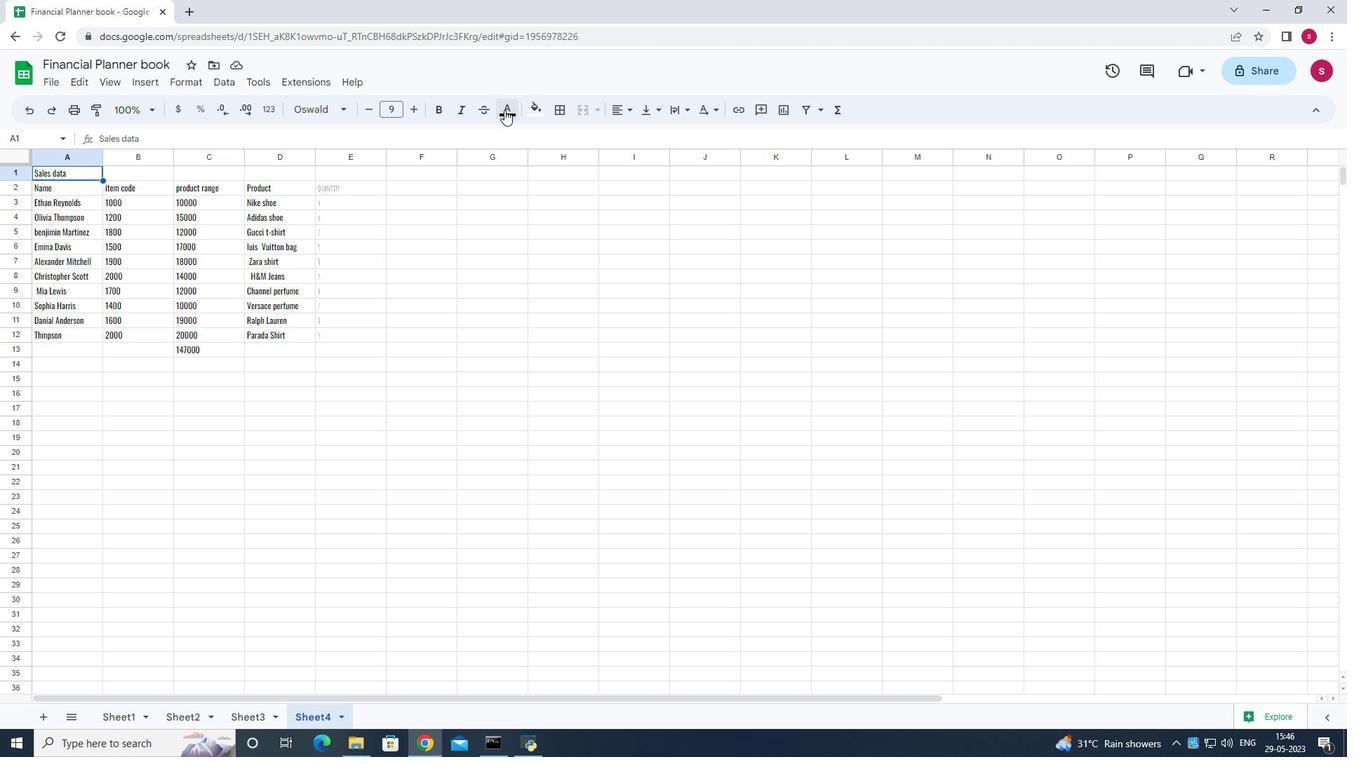 
Action: Mouse pressed left at (505, 108)
Screenshot: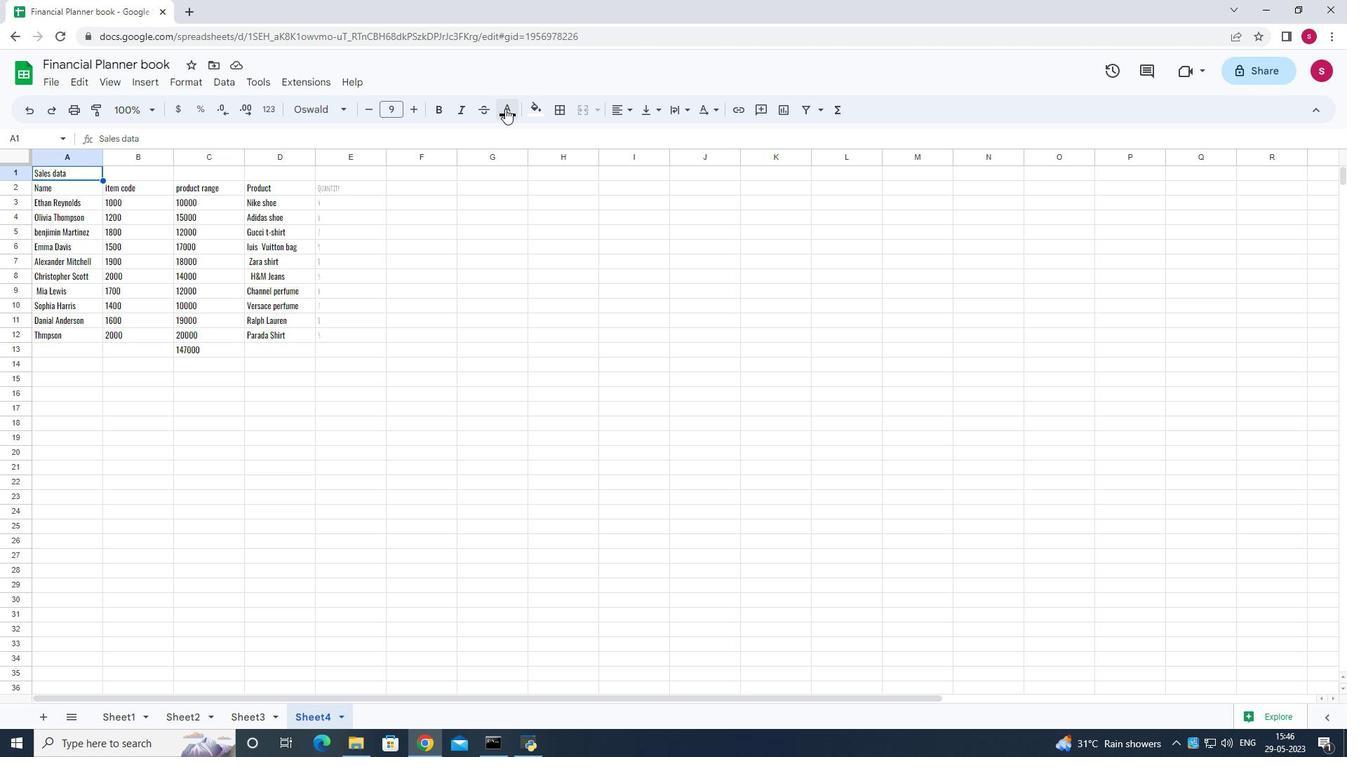 
Action: Mouse moved to (523, 231)
Screenshot: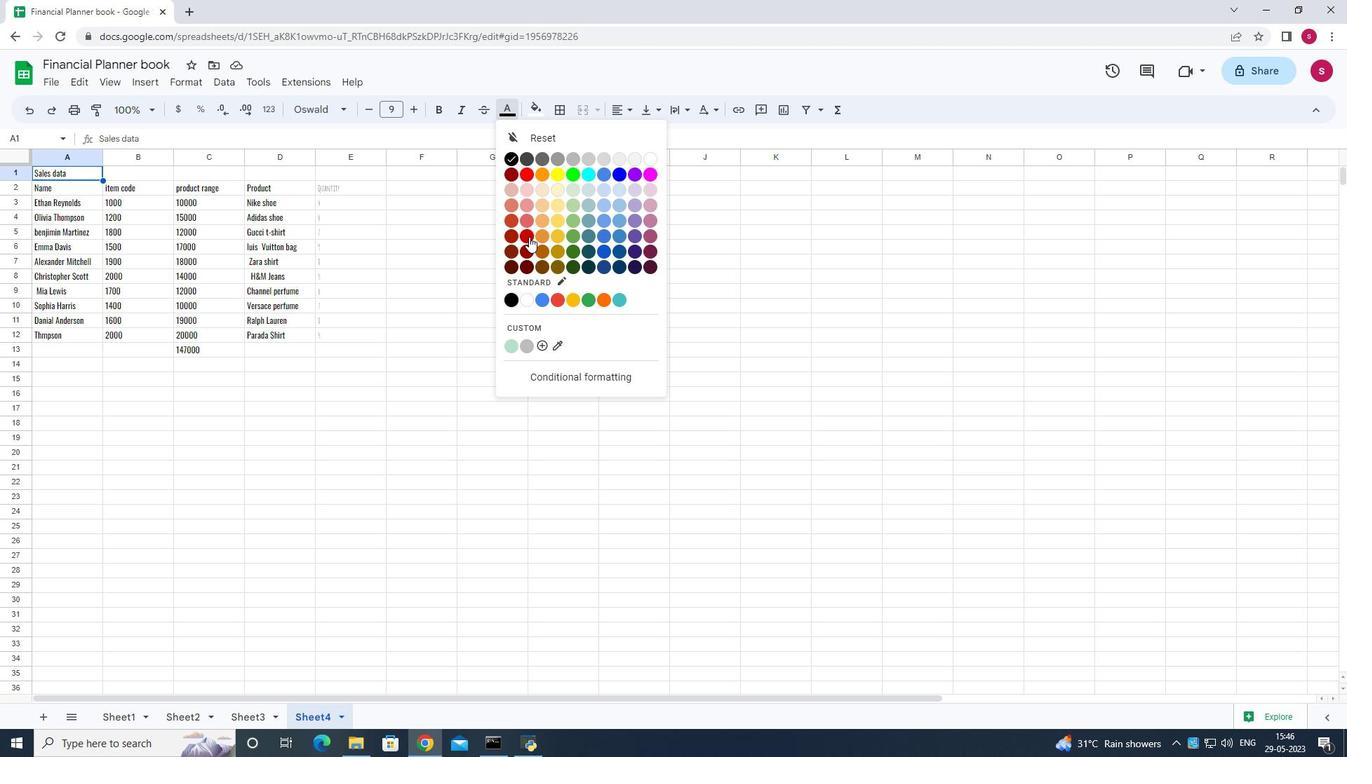 
Action: Mouse pressed left at (523, 231)
Screenshot: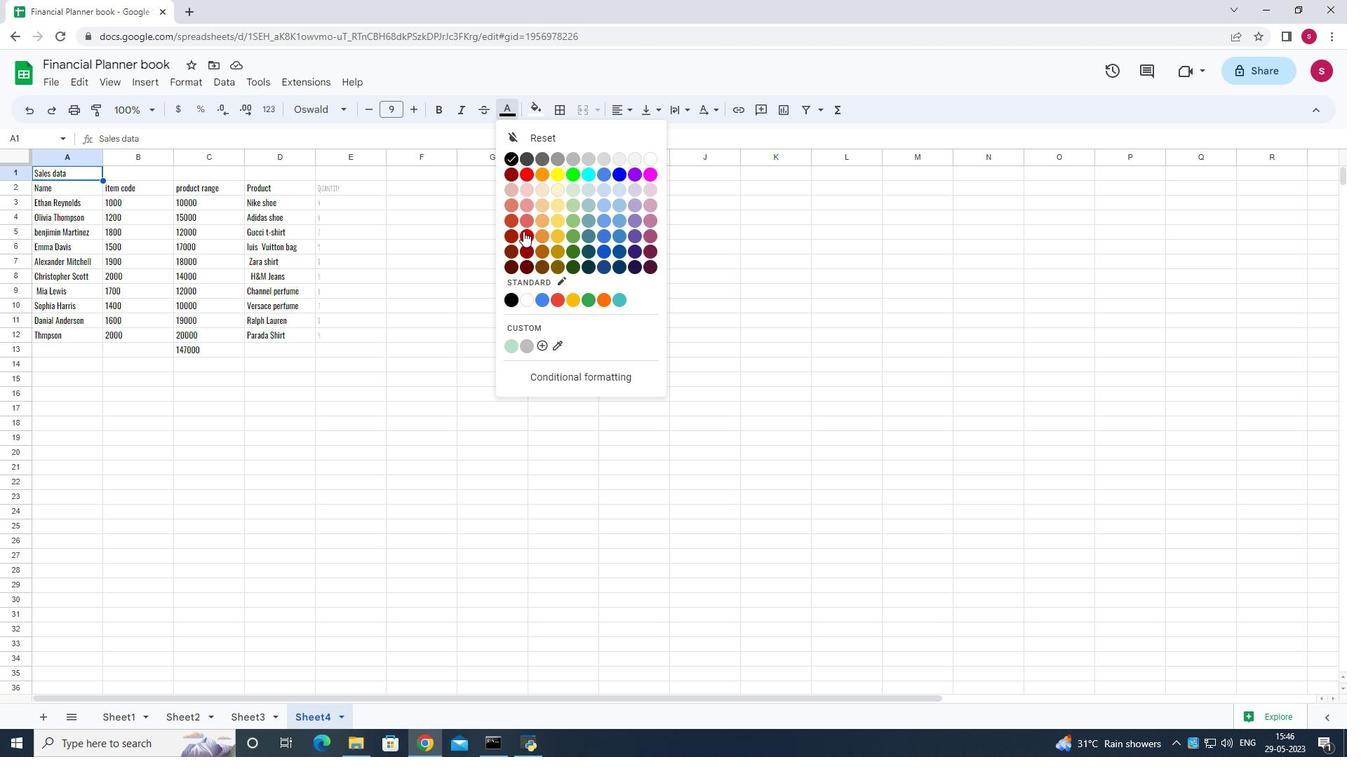 
Action: Mouse moved to (84, 186)
Screenshot: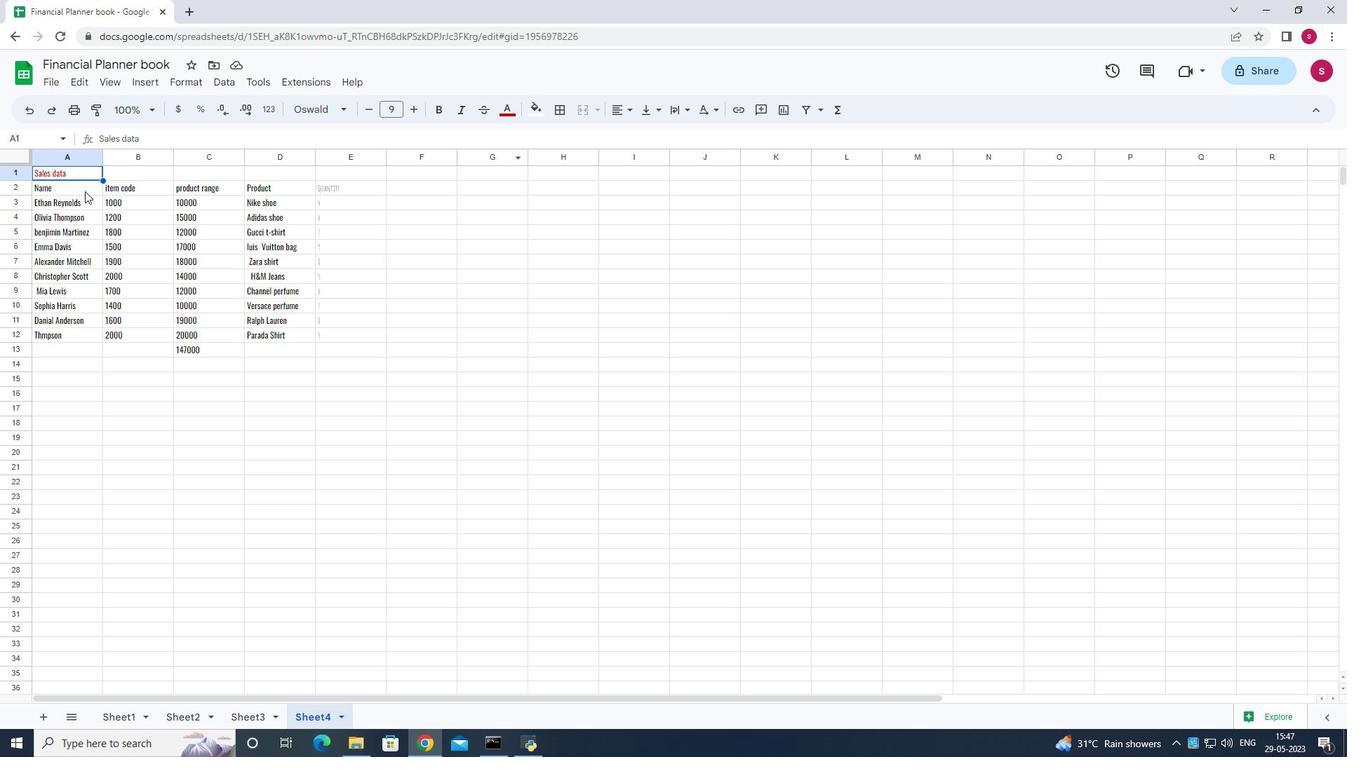 
Action: Mouse pressed left at (84, 186)
Screenshot: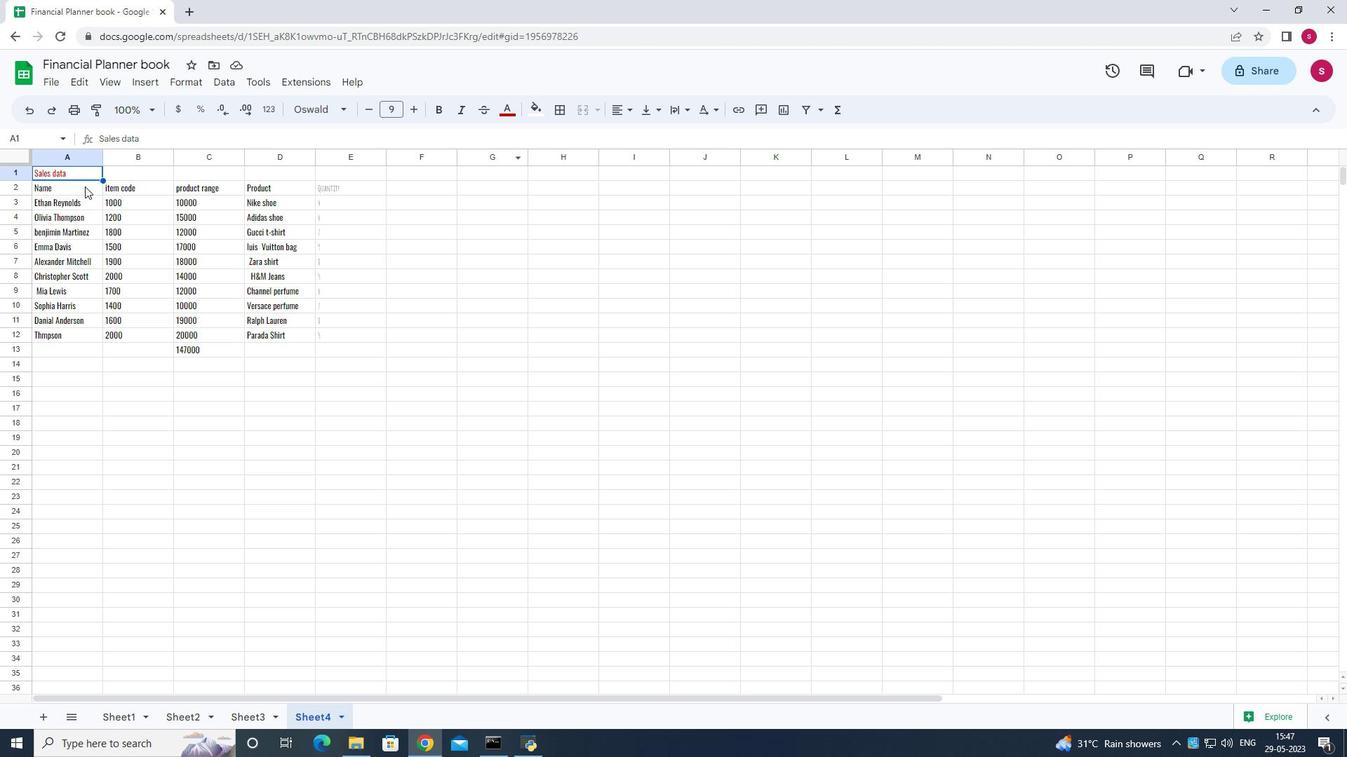 
Action: Mouse pressed left at (84, 186)
Screenshot: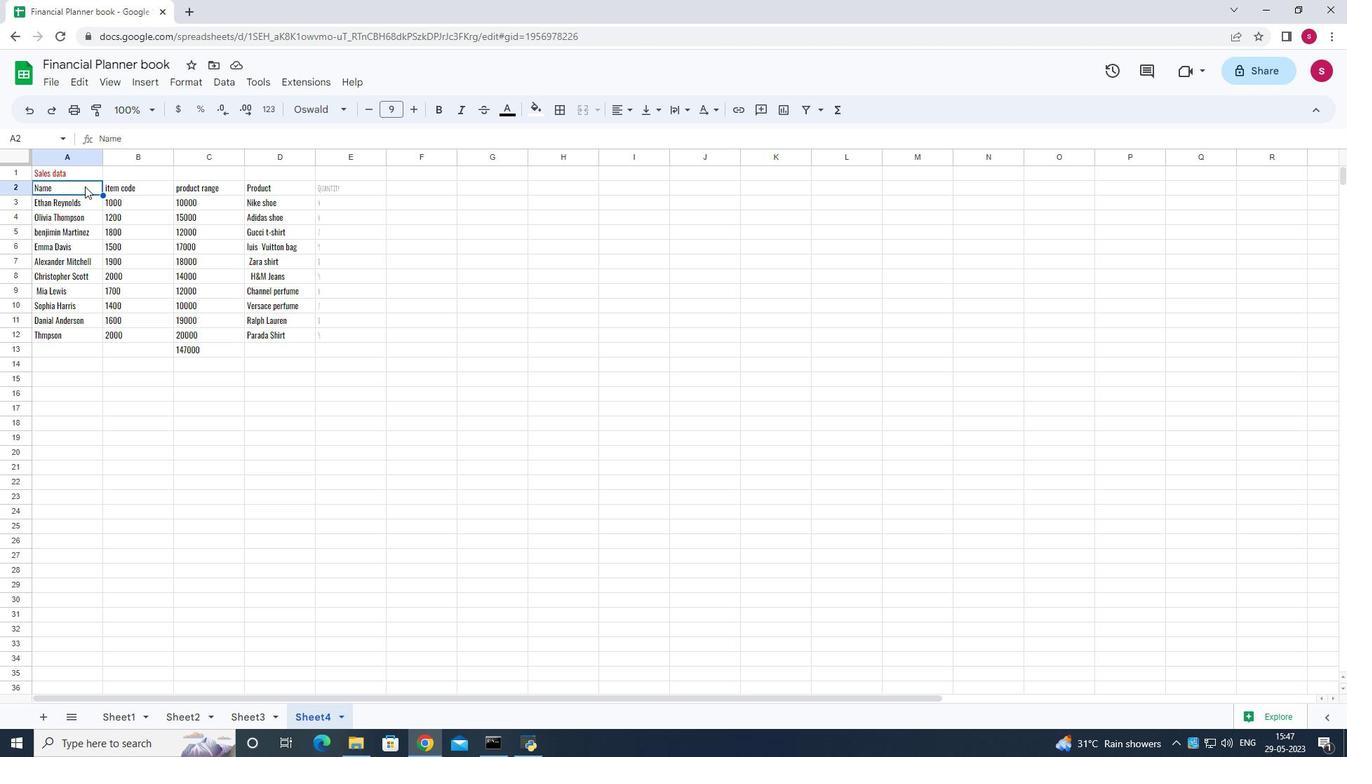 
Action: Mouse moved to (507, 115)
Screenshot: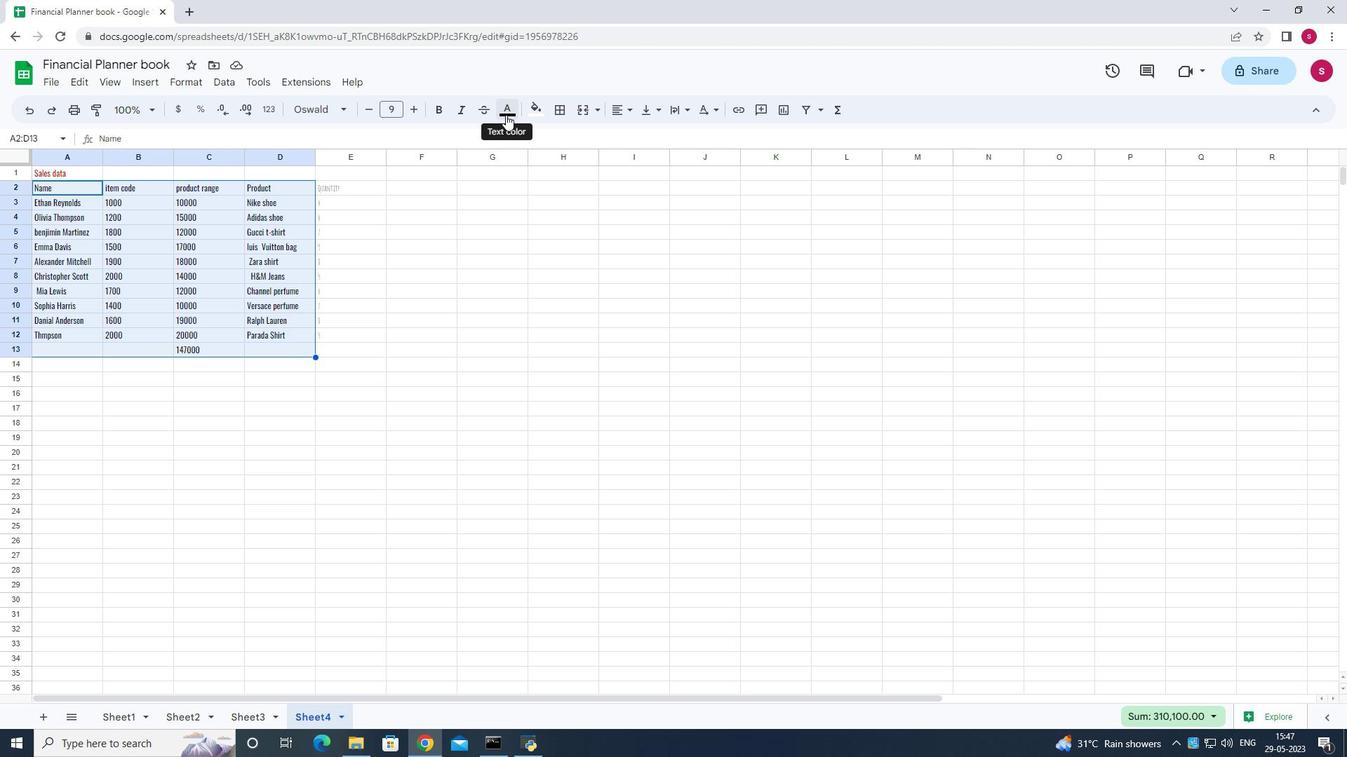 
Action: Mouse pressed left at (507, 115)
Screenshot: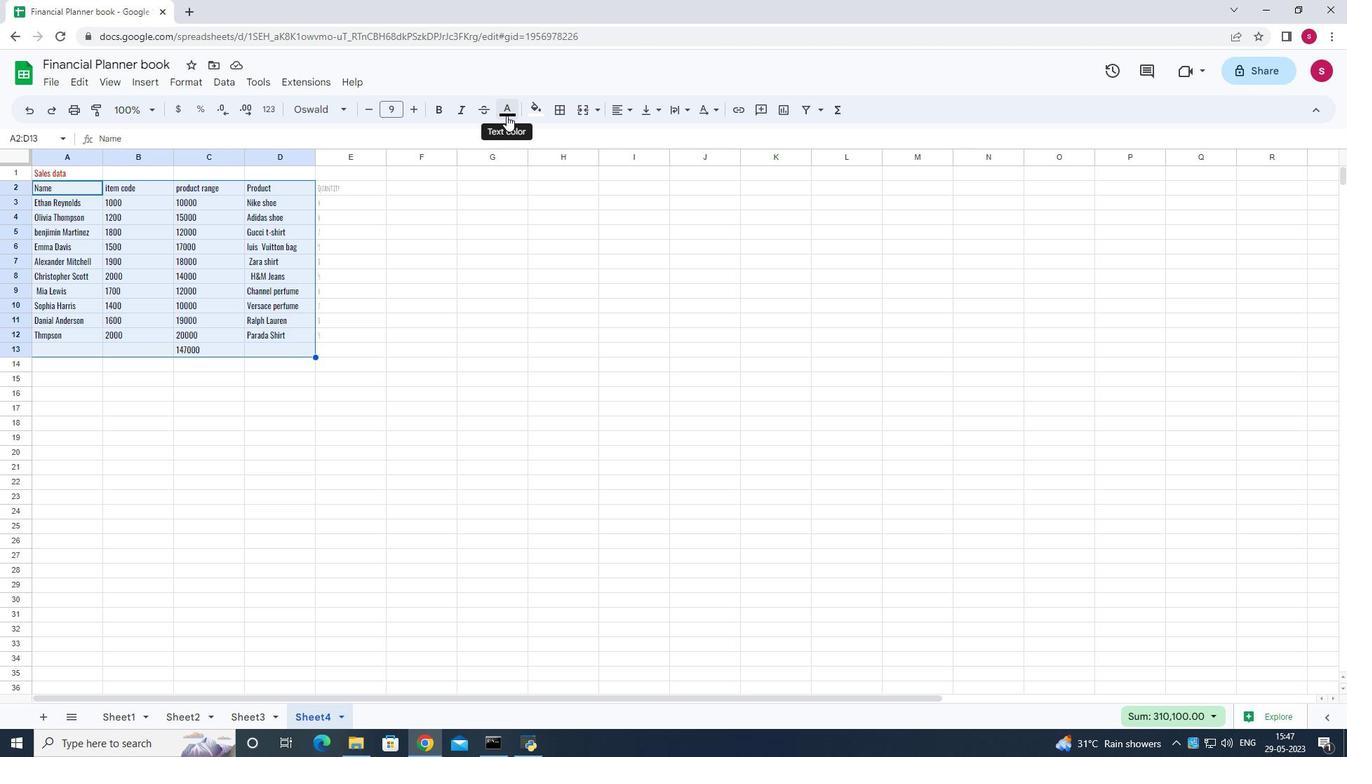 
Action: Mouse moved to (522, 171)
Screenshot: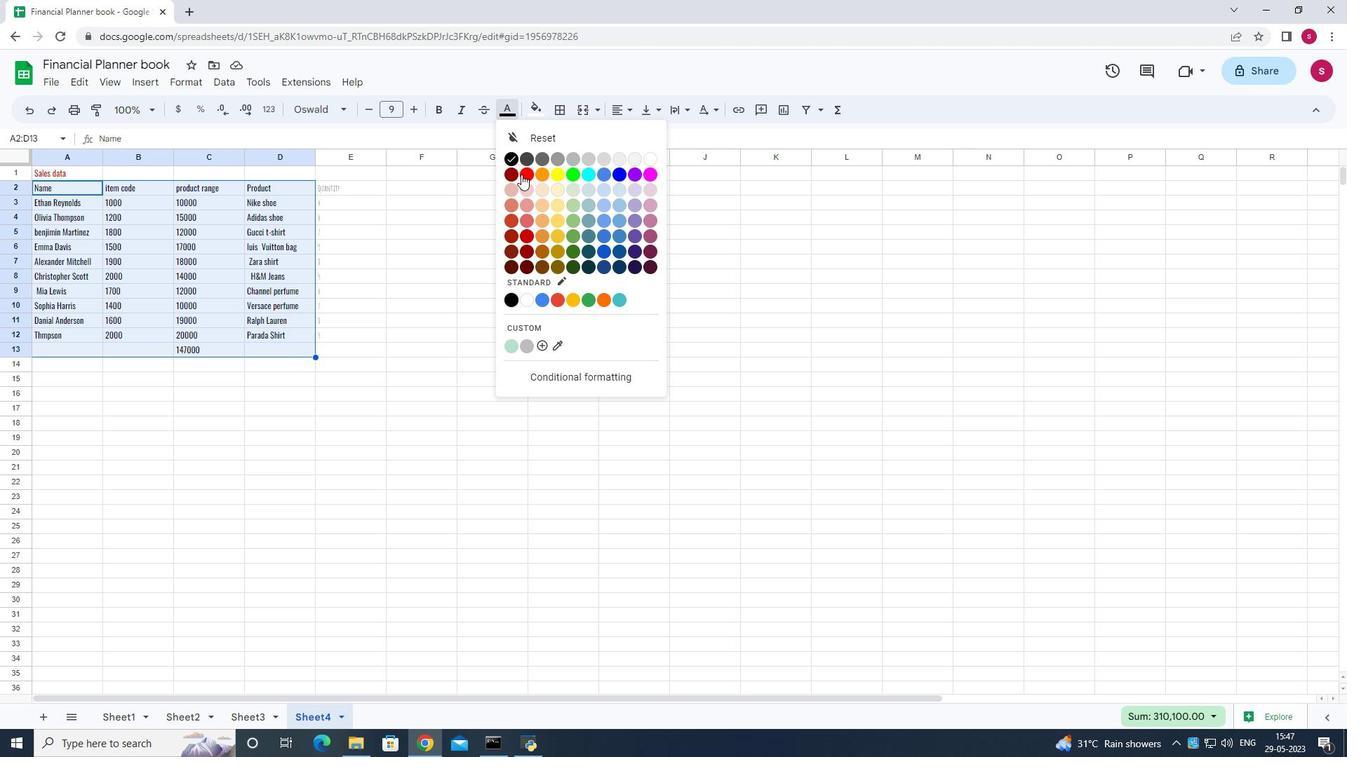 
Action: Mouse pressed left at (522, 171)
Screenshot: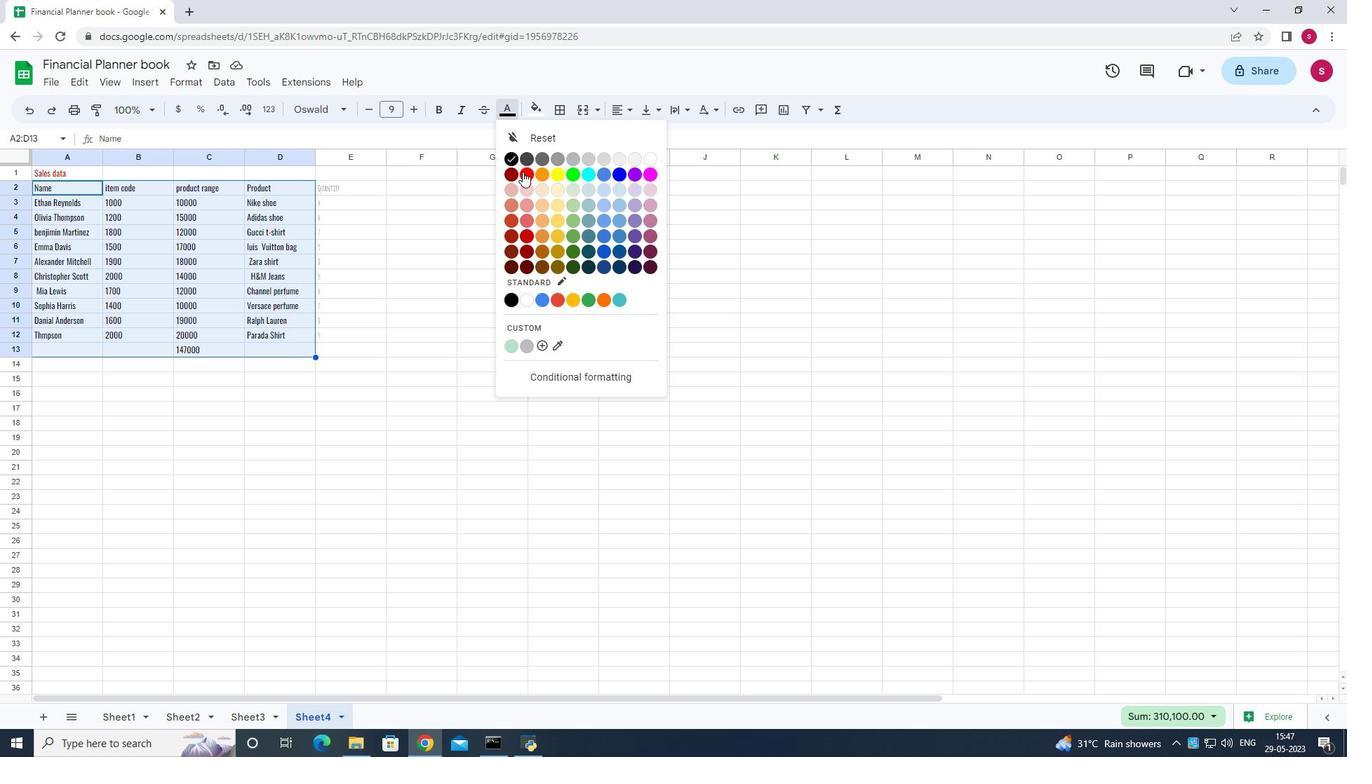 
Action: Mouse moved to (406, 285)
Screenshot: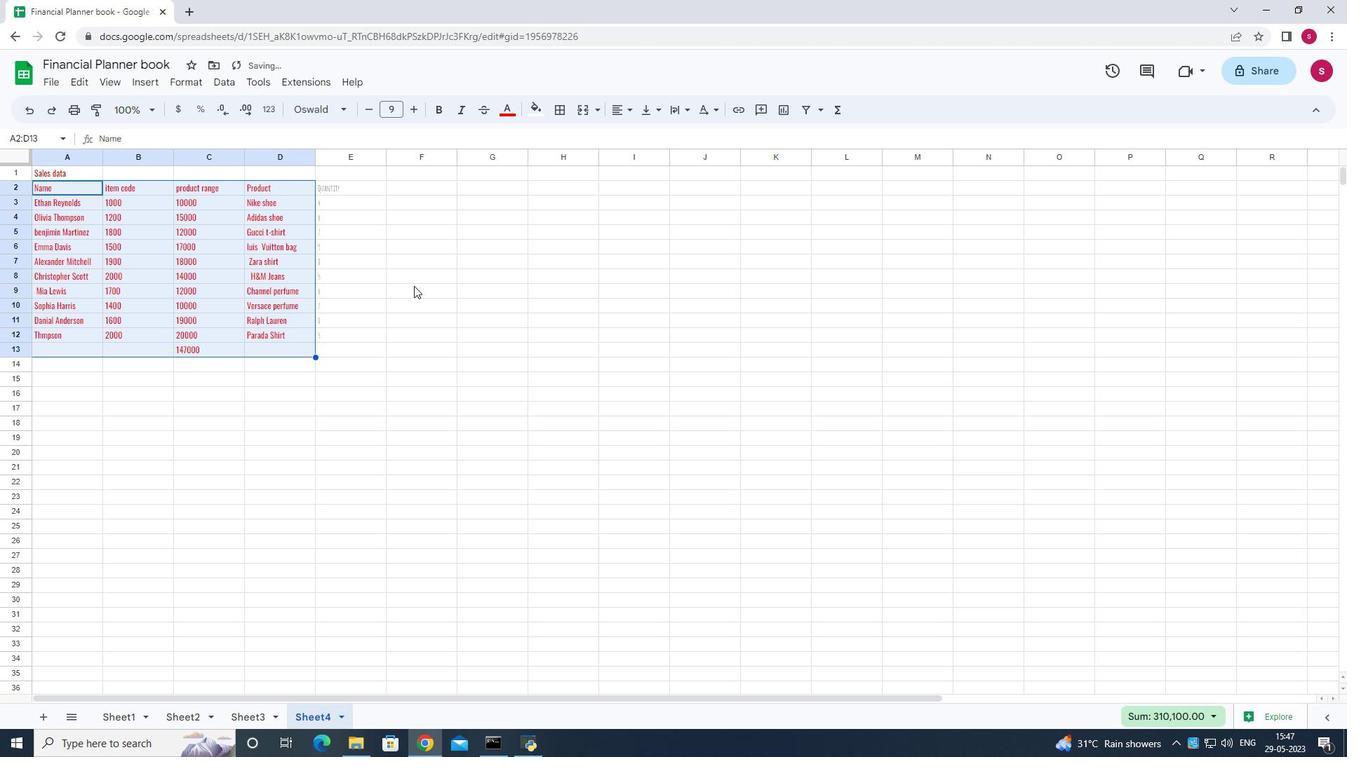 
Action: Mouse pressed left at (406, 285)
Screenshot: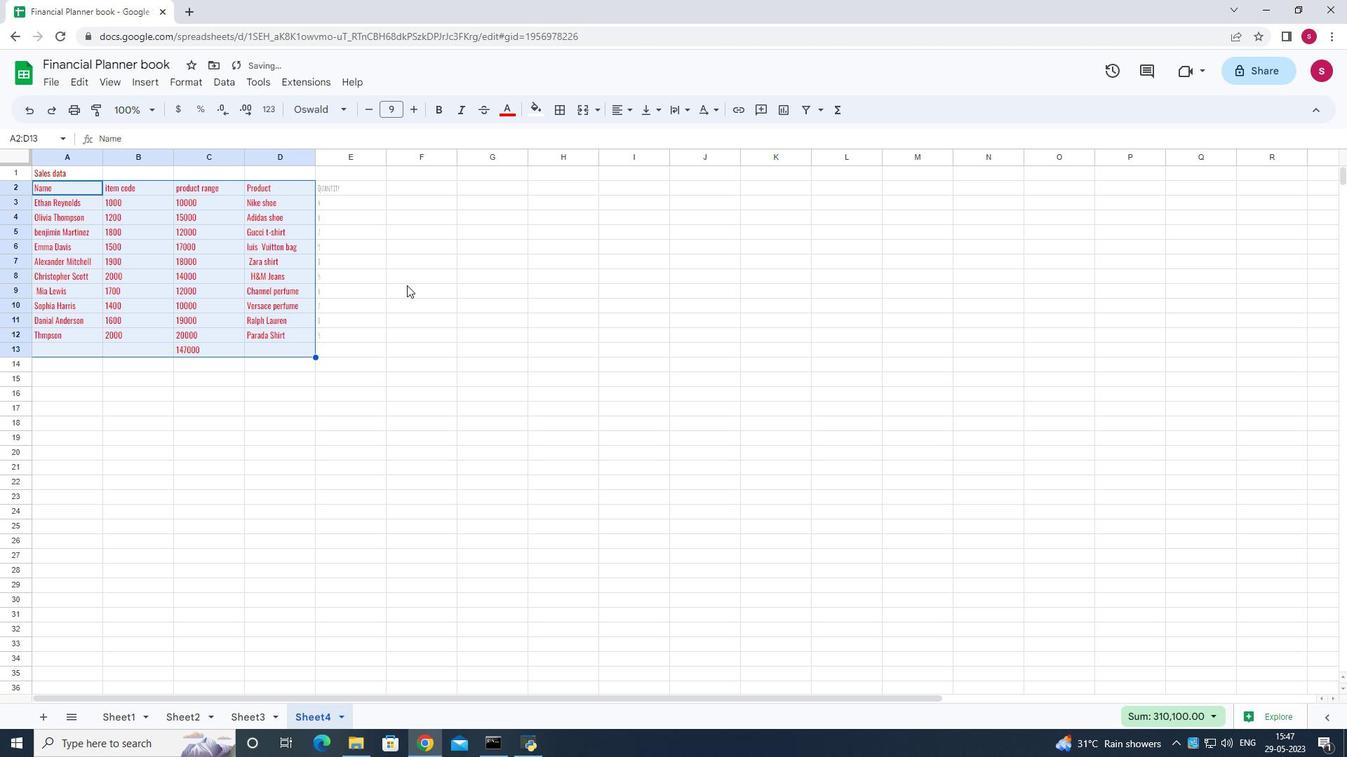 
Action: Mouse moved to (336, 188)
Screenshot: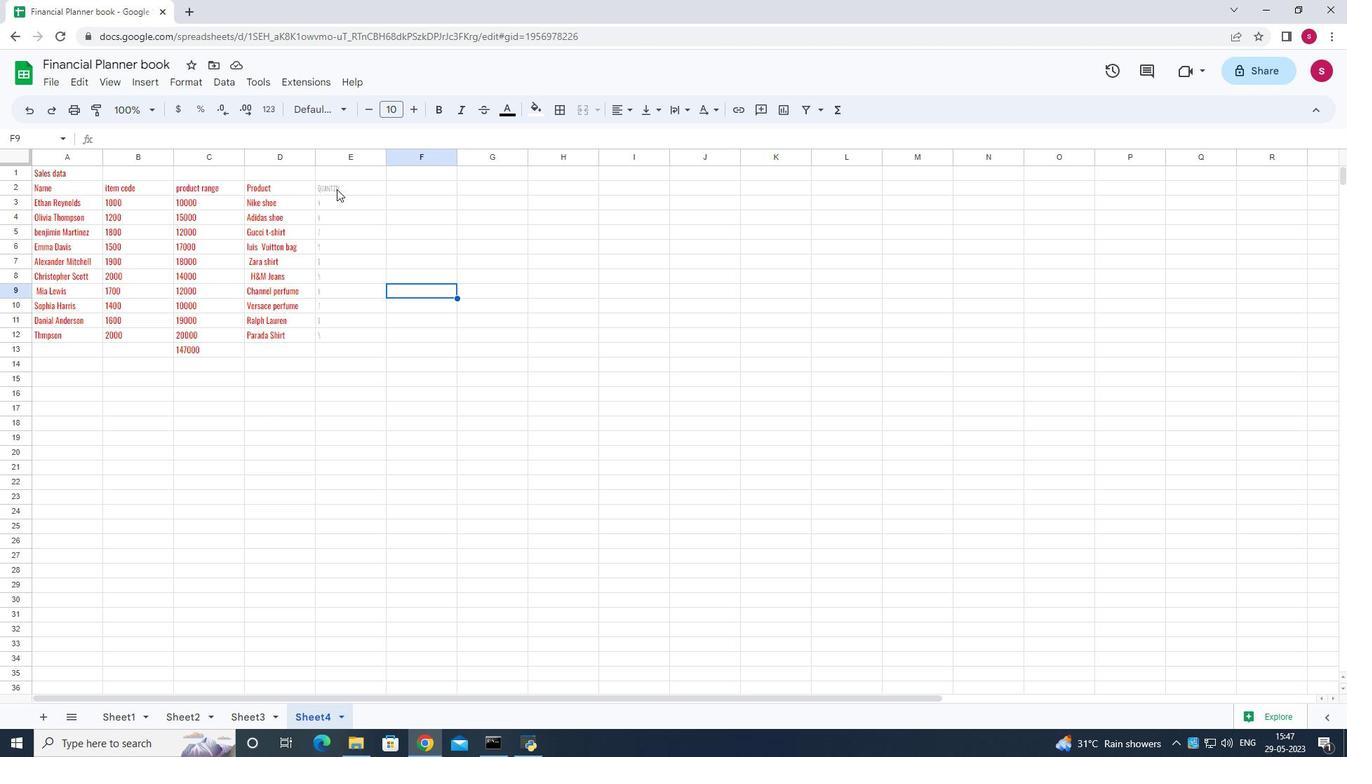 
Action: Mouse pressed left at (336, 188)
Screenshot: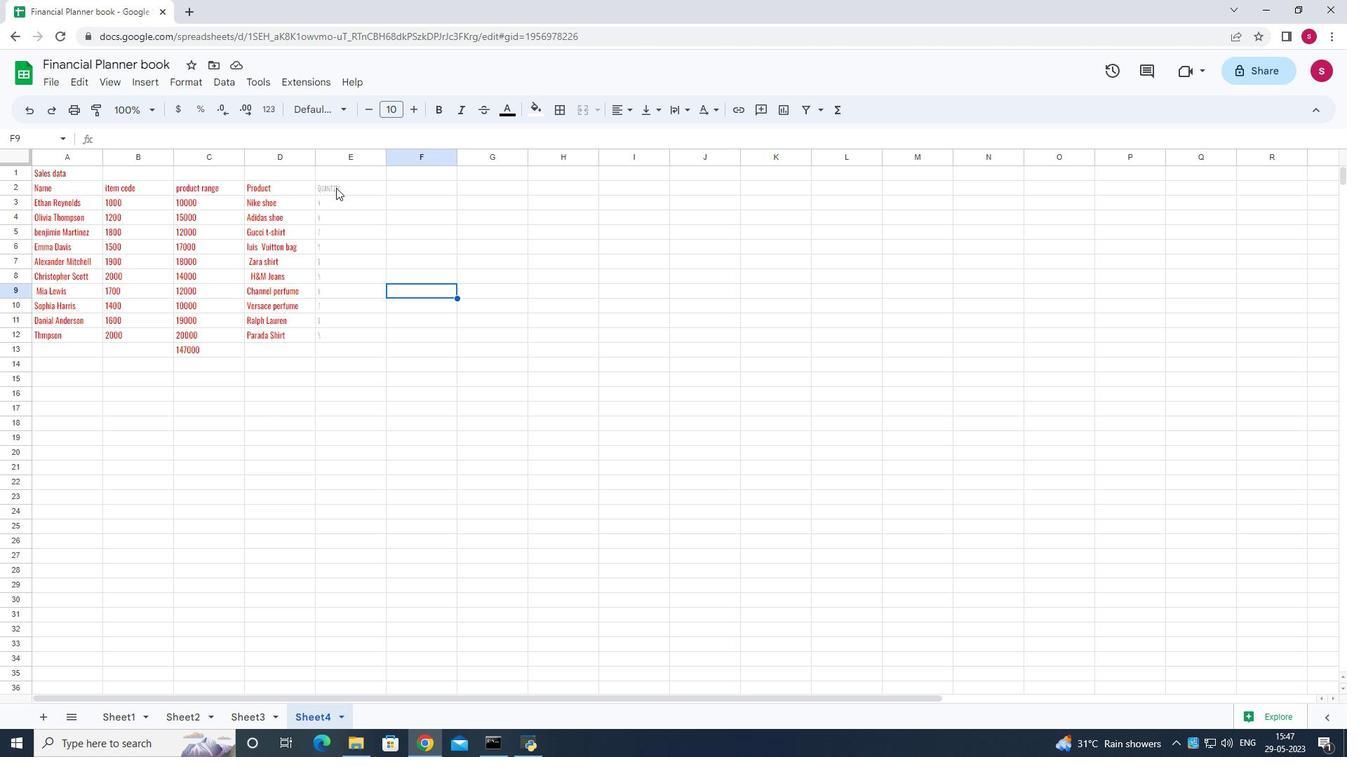 
Action: Mouse moved to (500, 113)
Screenshot: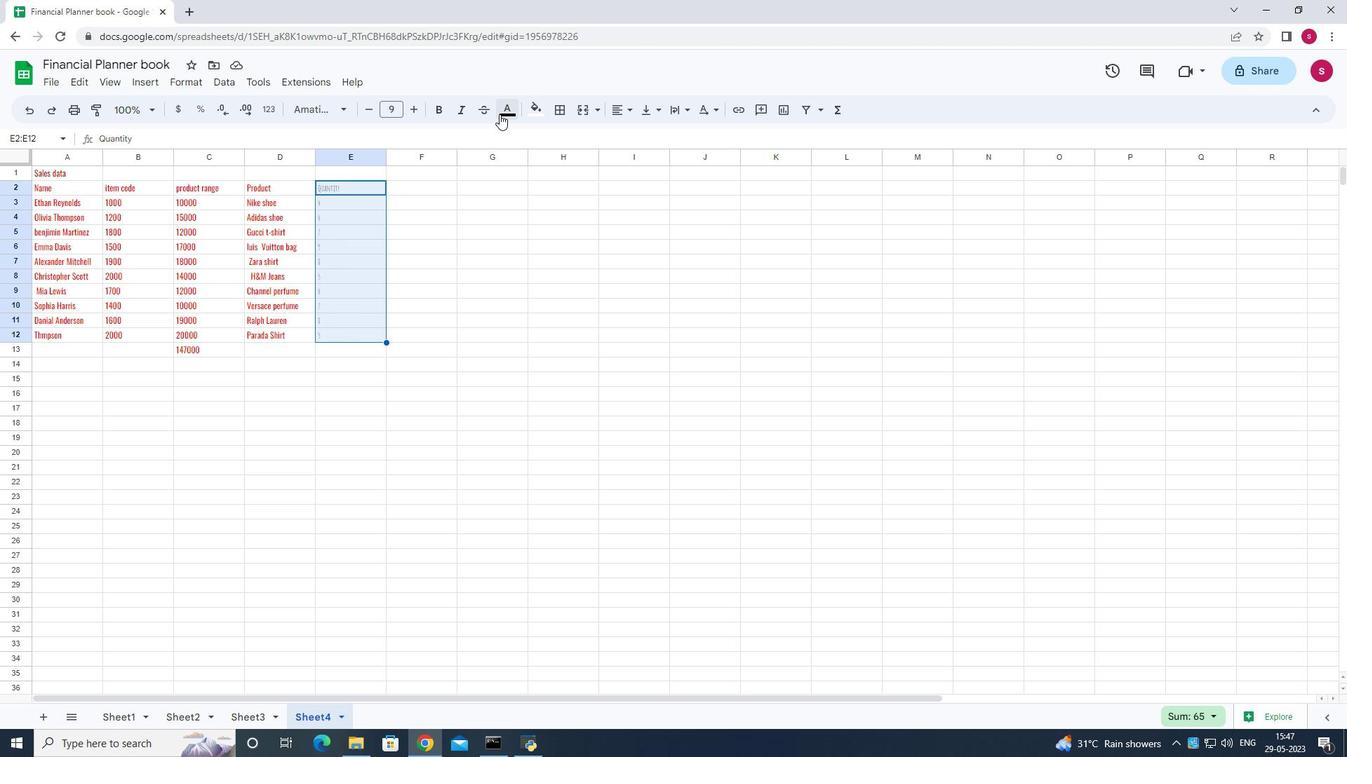 
Action: Mouse pressed left at (500, 113)
Screenshot: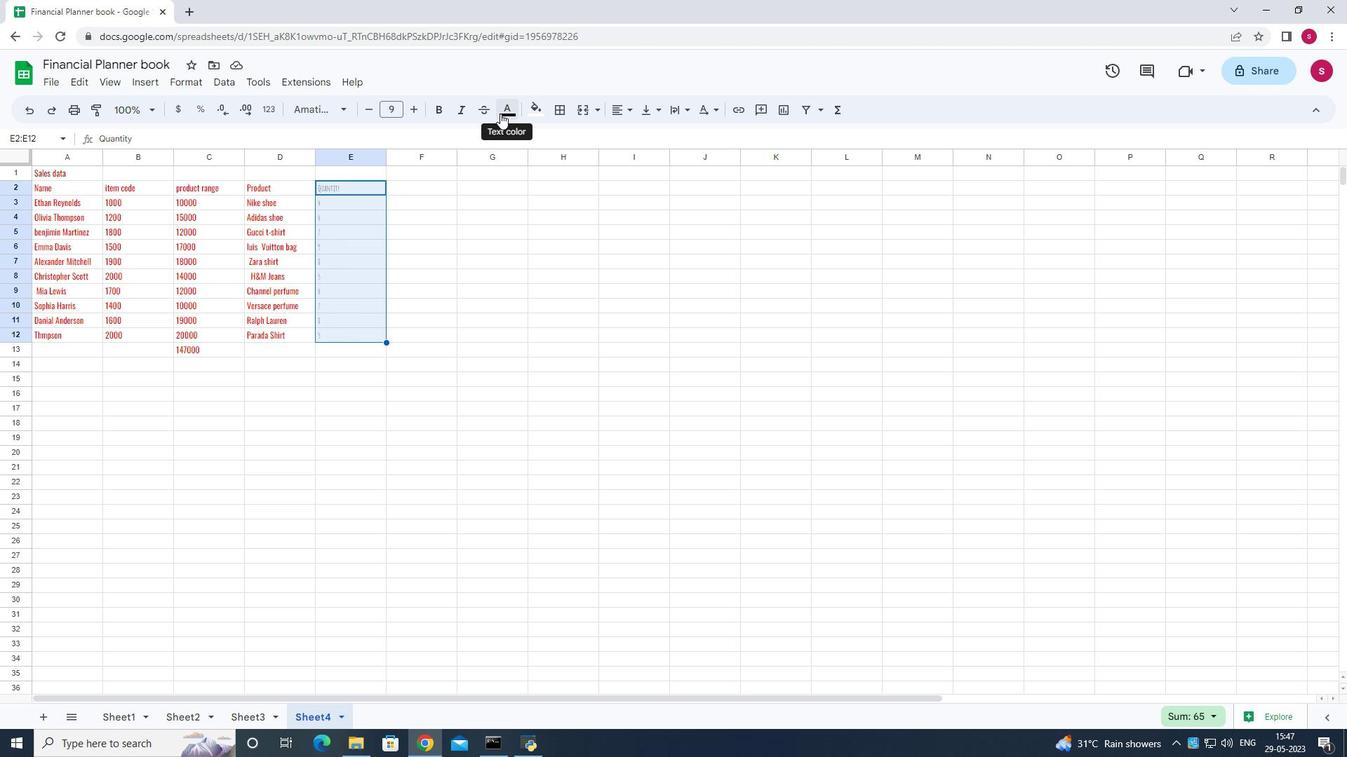 
Action: Mouse moved to (529, 169)
Screenshot: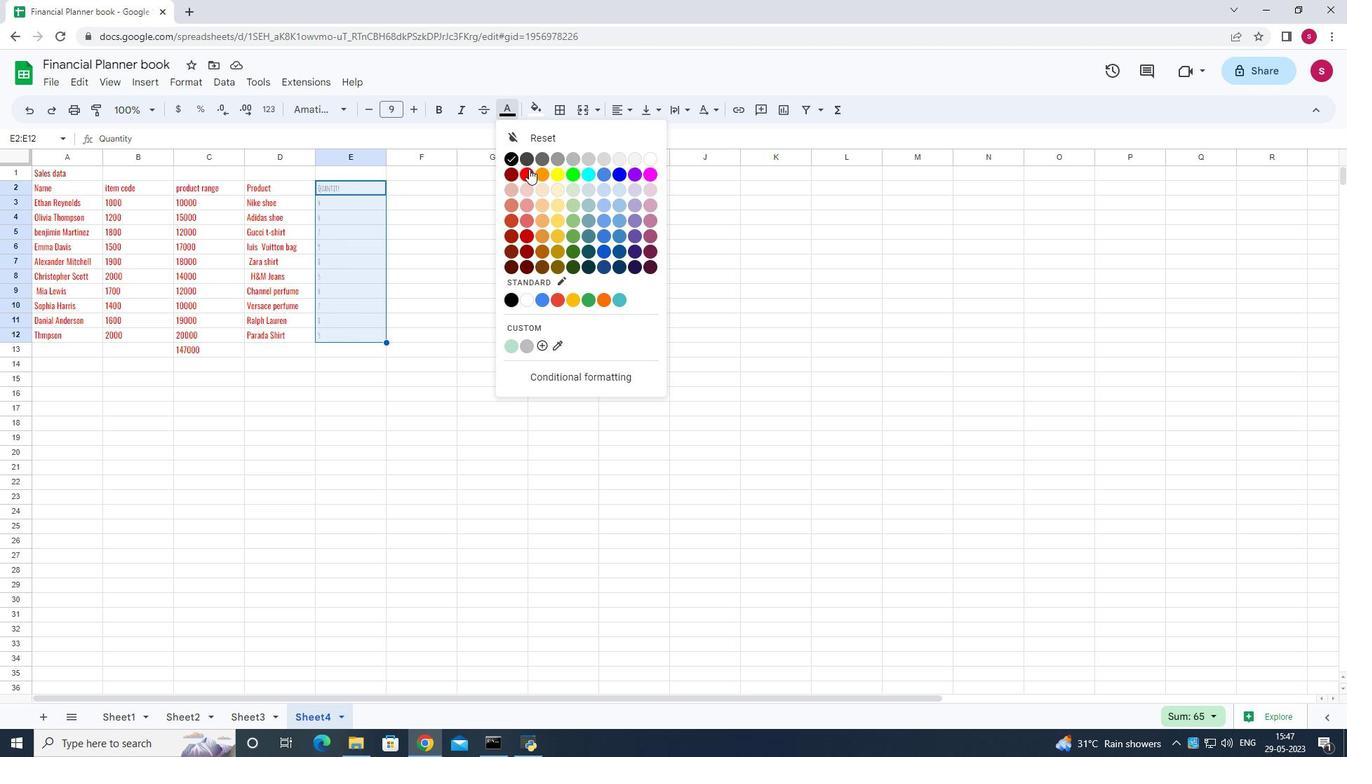 
Action: Mouse pressed left at (529, 169)
Screenshot: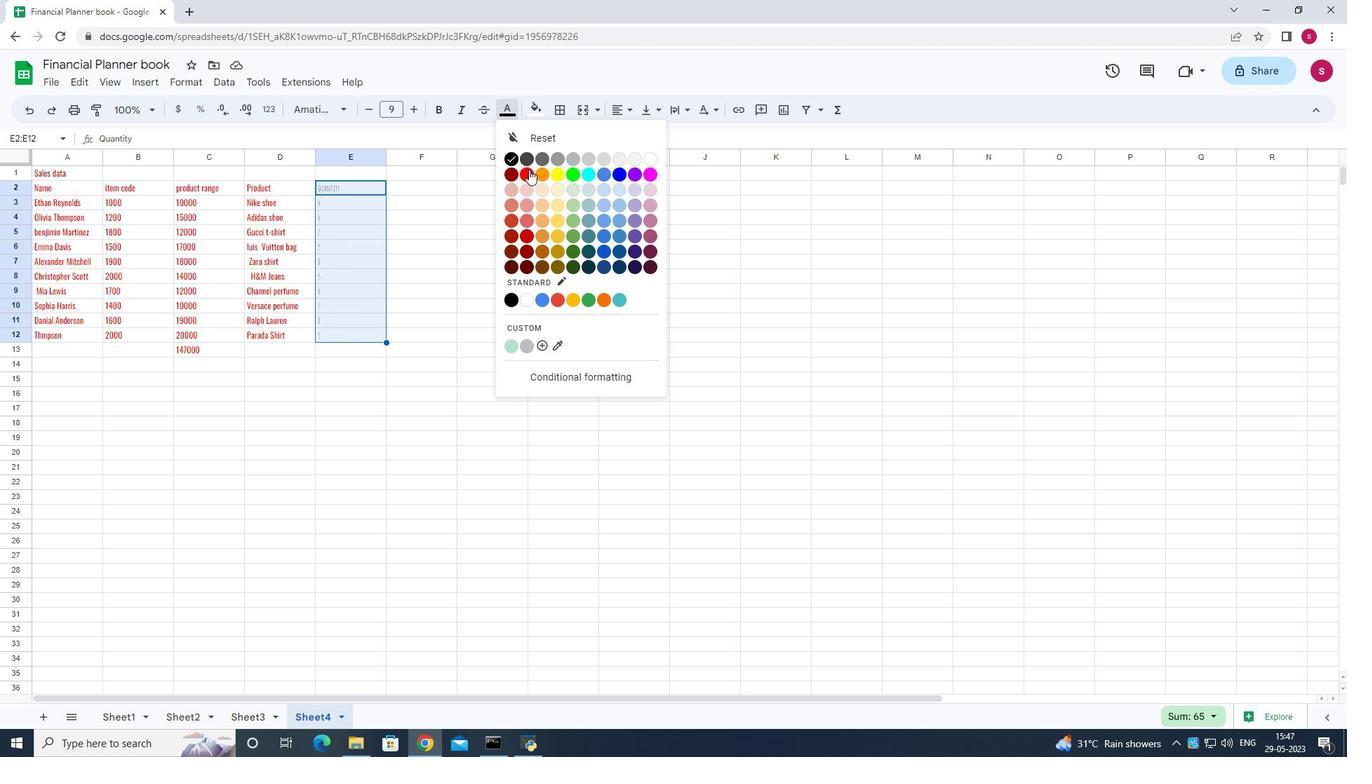 
Action: Mouse moved to (466, 200)
Screenshot: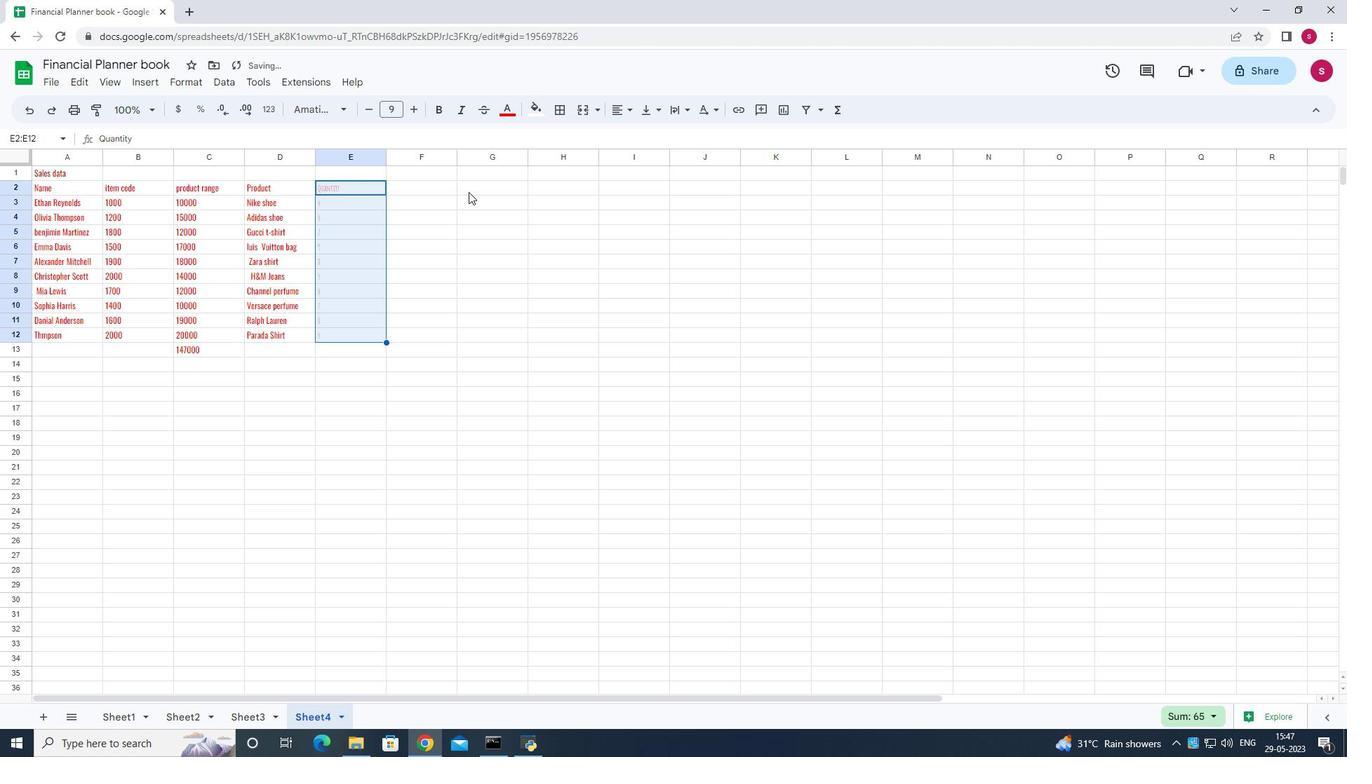 
Action: Mouse pressed left at (466, 200)
Screenshot: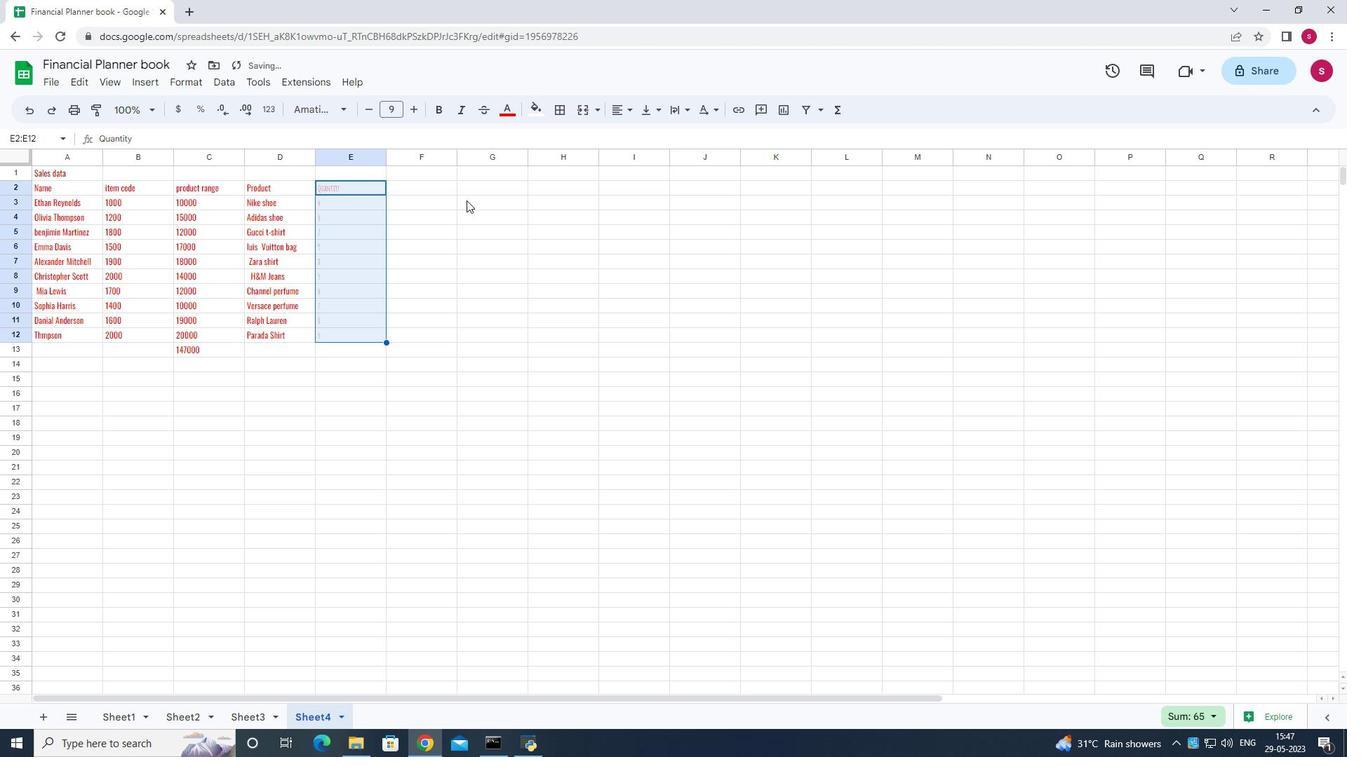 
Action: Mouse moved to (343, 188)
Screenshot: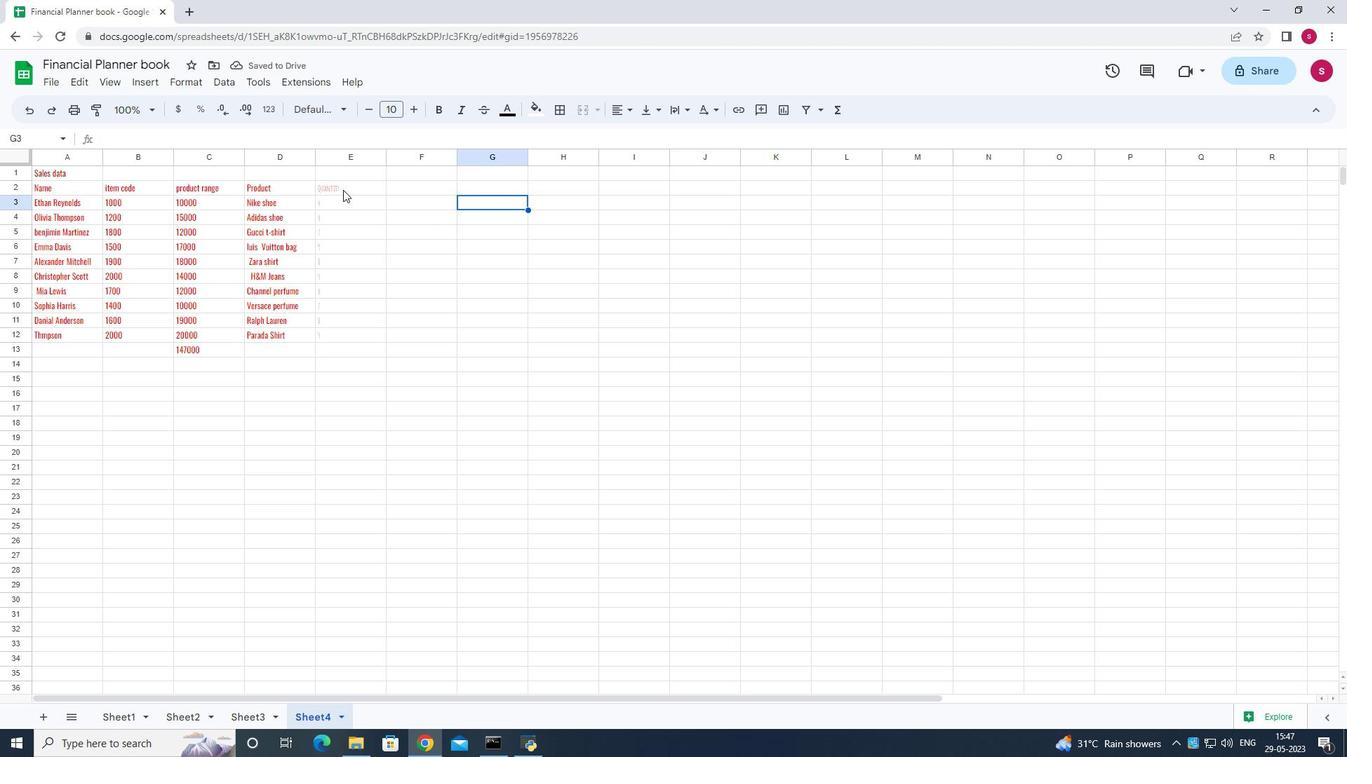 
Action: Mouse pressed left at (343, 188)
Screenshot: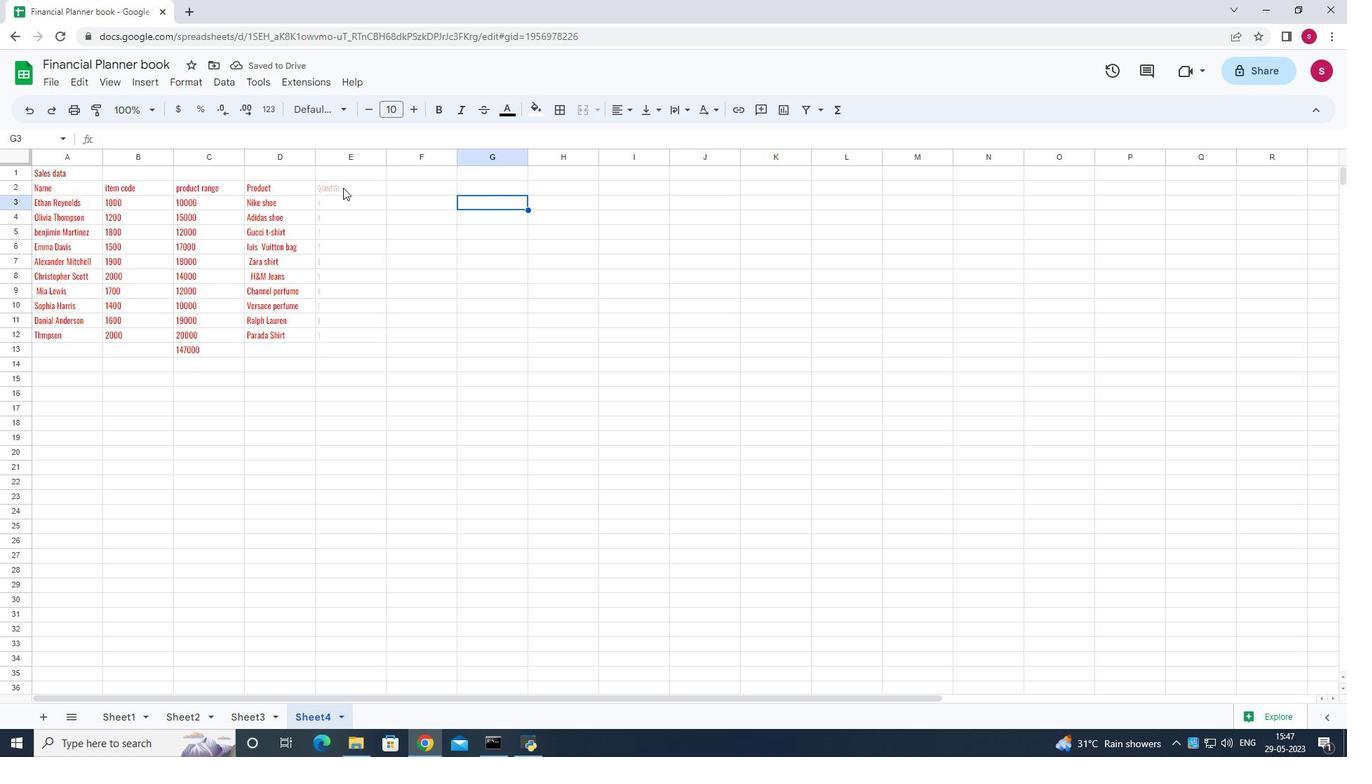 
Action: Mouse moved to (333, 326)
Screenshot: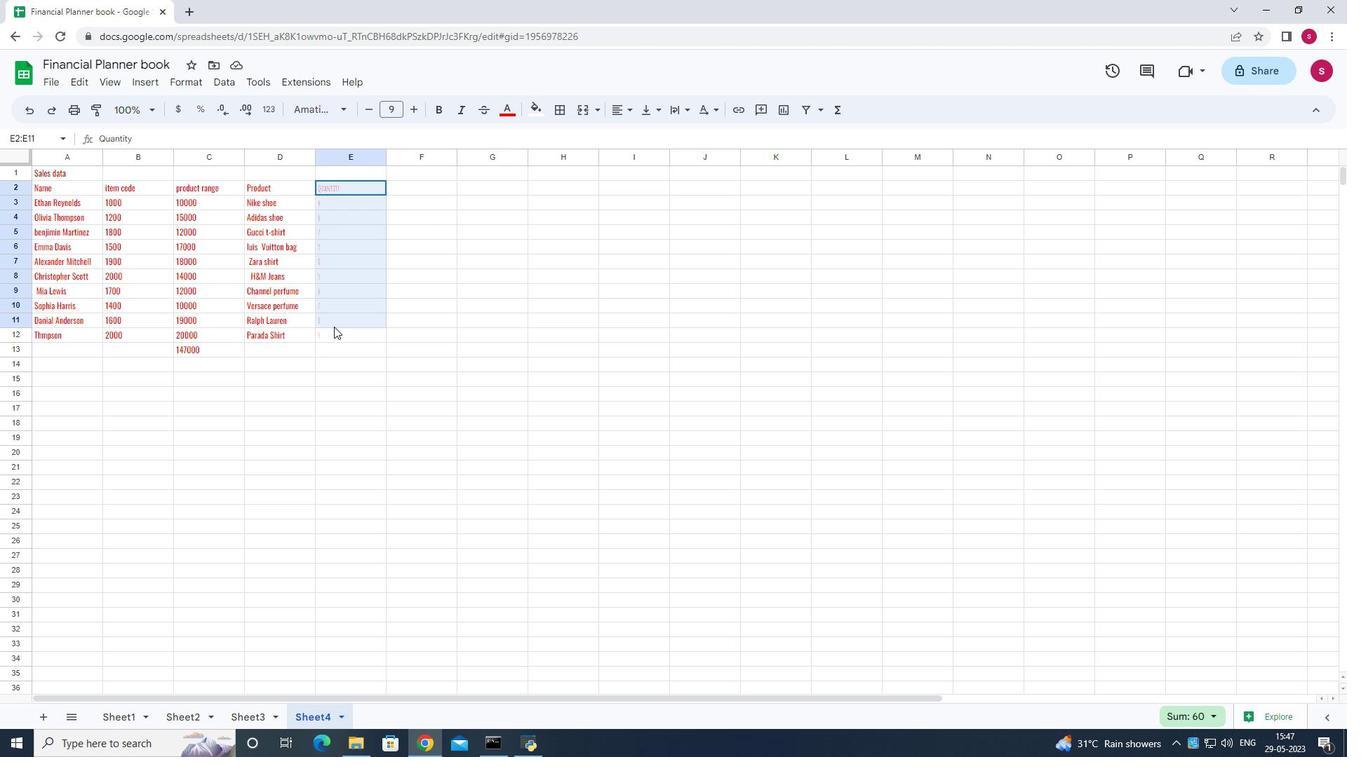 
Action: Mouse pressed left at (333, 326)
Screenshot: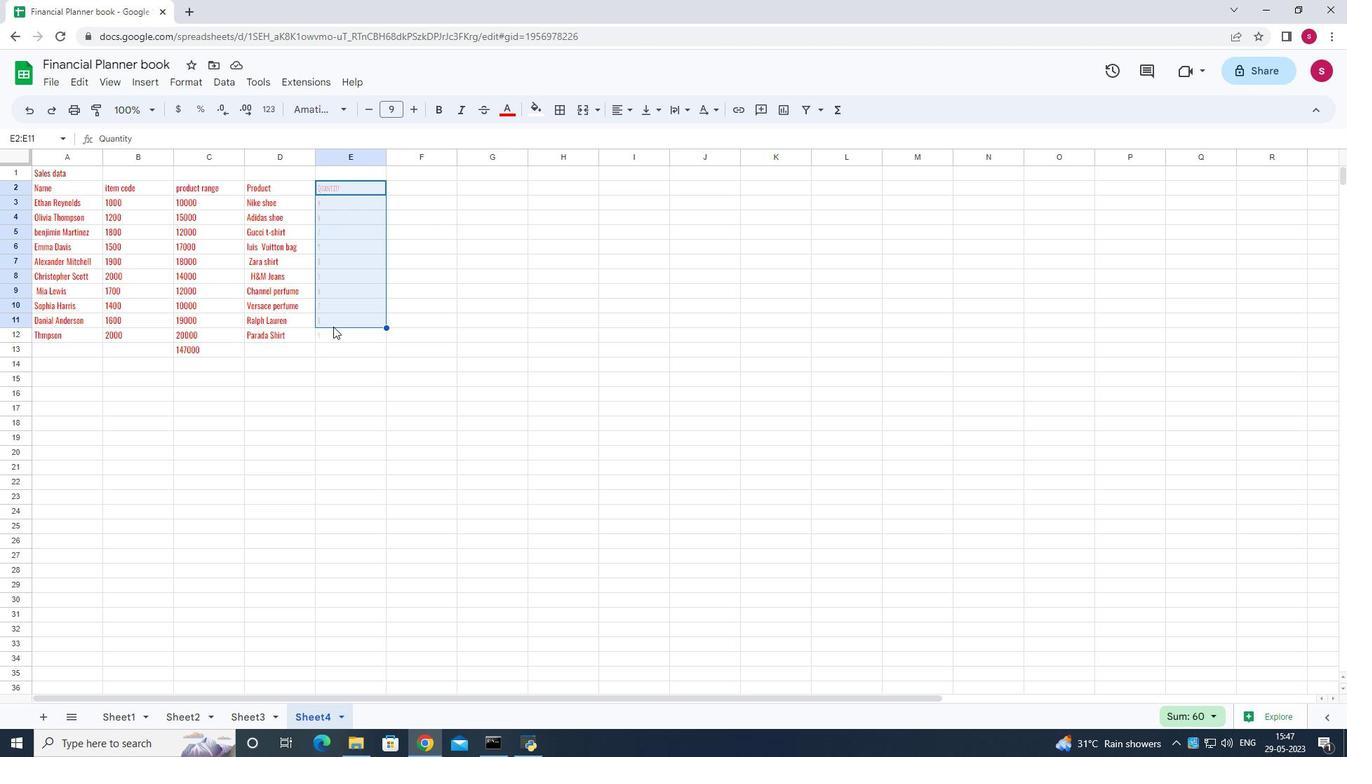 
Action: Mouse moved to (359, 181)
Screenshot: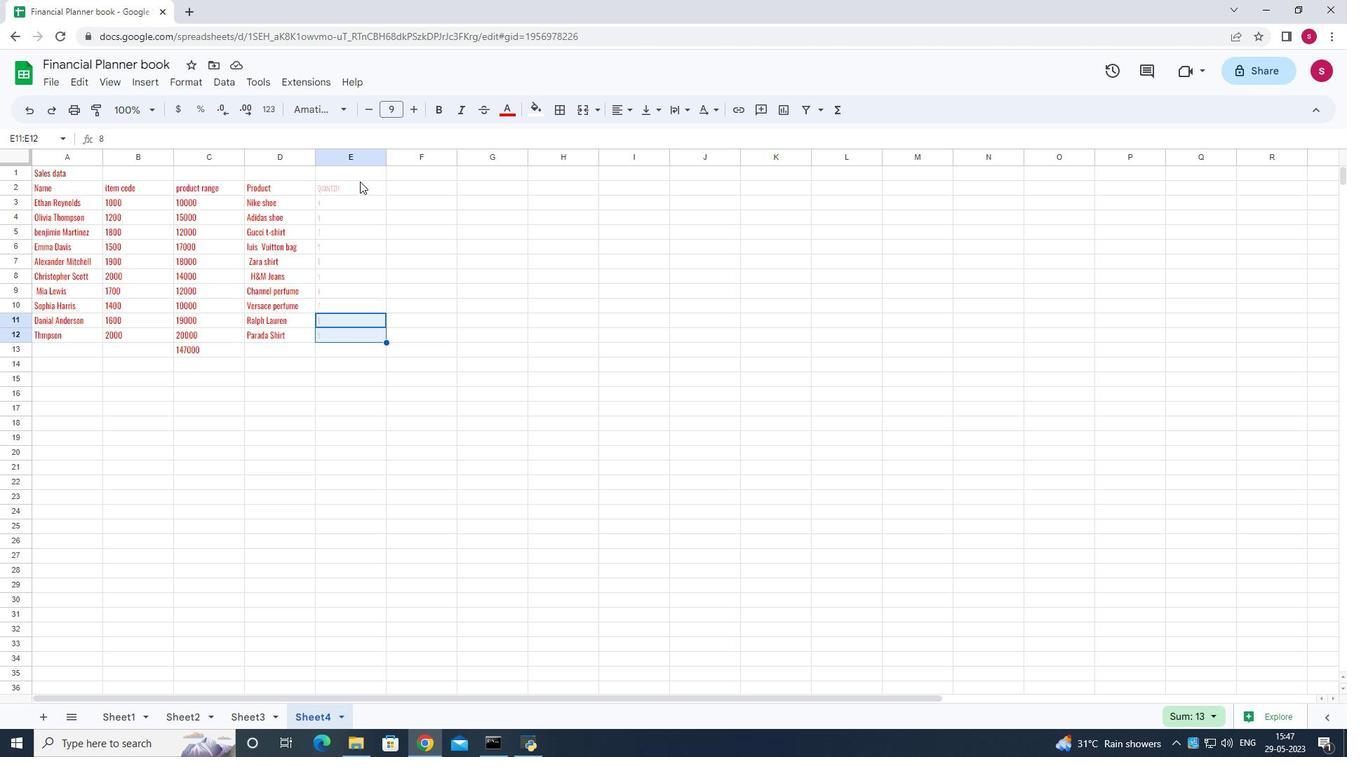 
Action: Mouse pressed left at (359, 181)
Screenshot: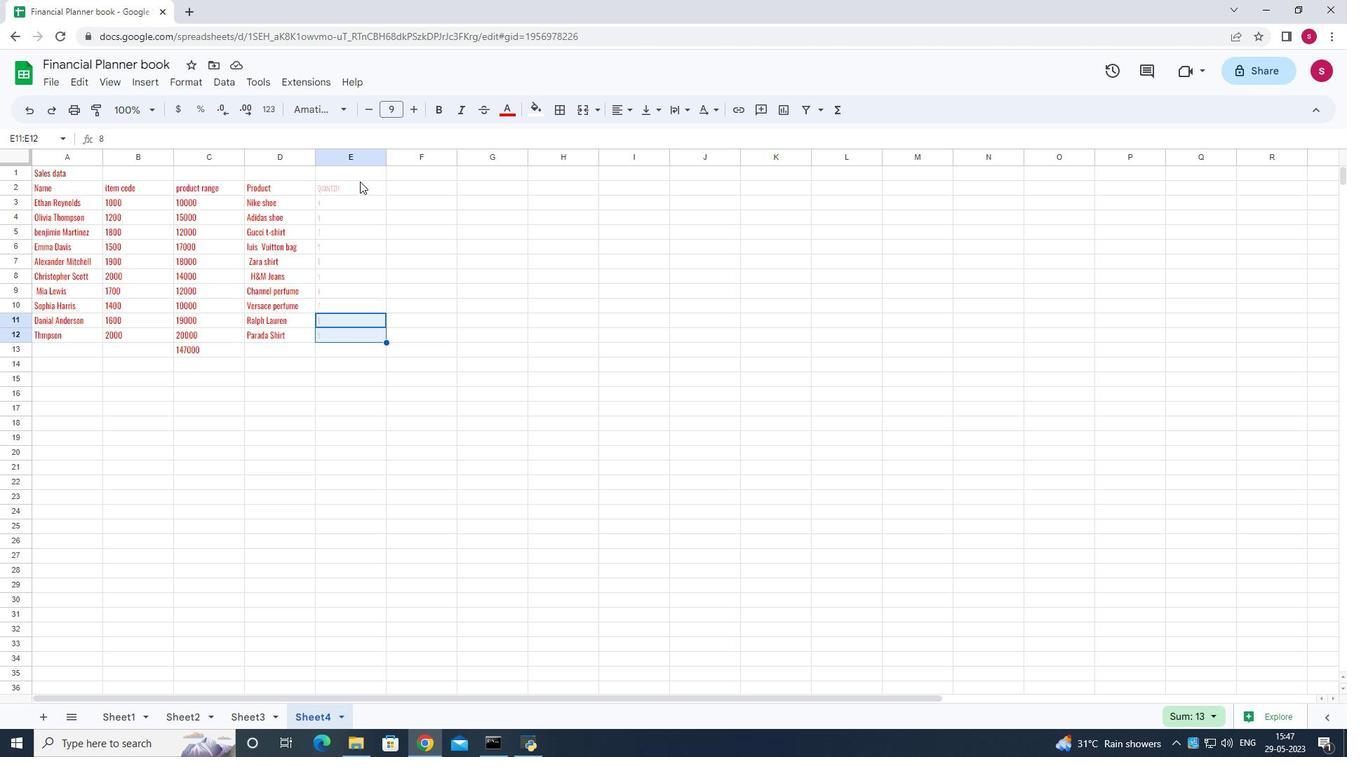 
Action: Mouse moved to (355, 188)
Screenshot: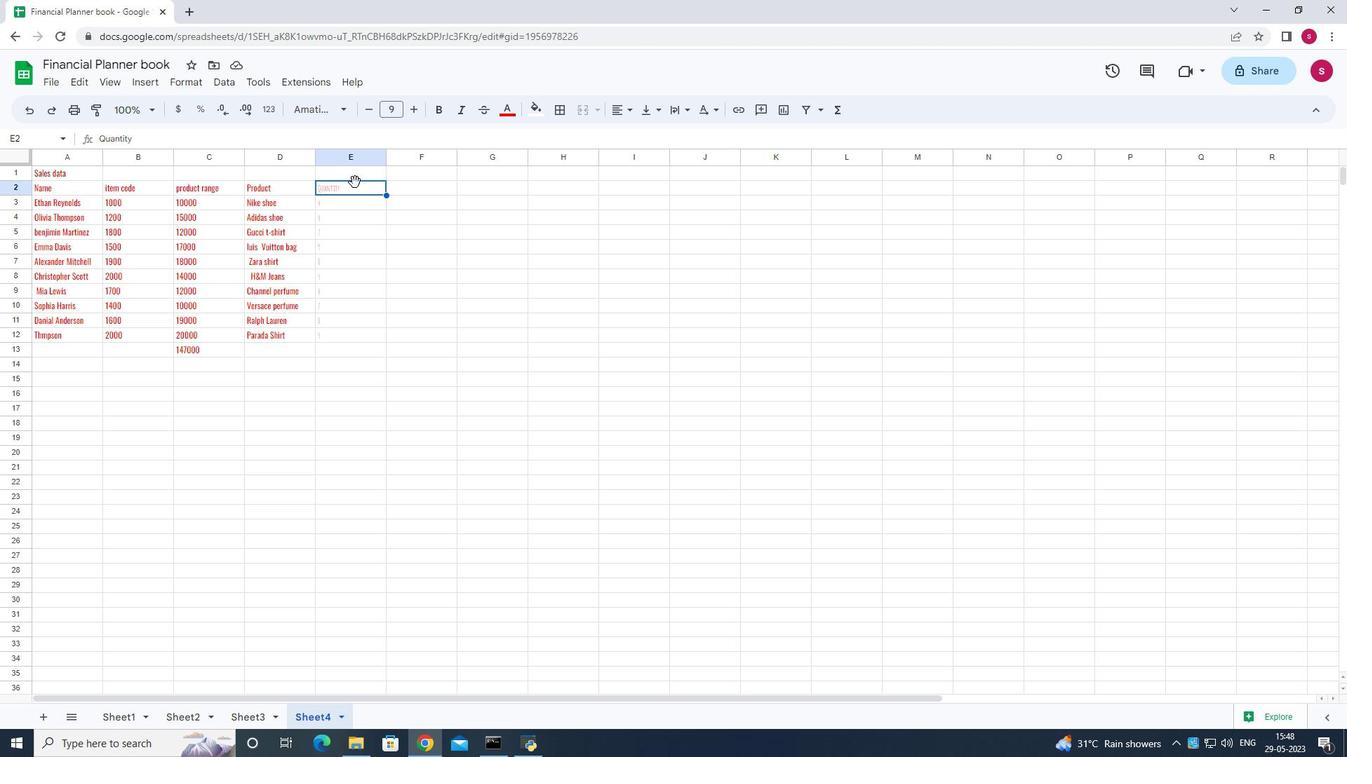 
Action: Mouse pressed left at (355, 188)
Screenshot: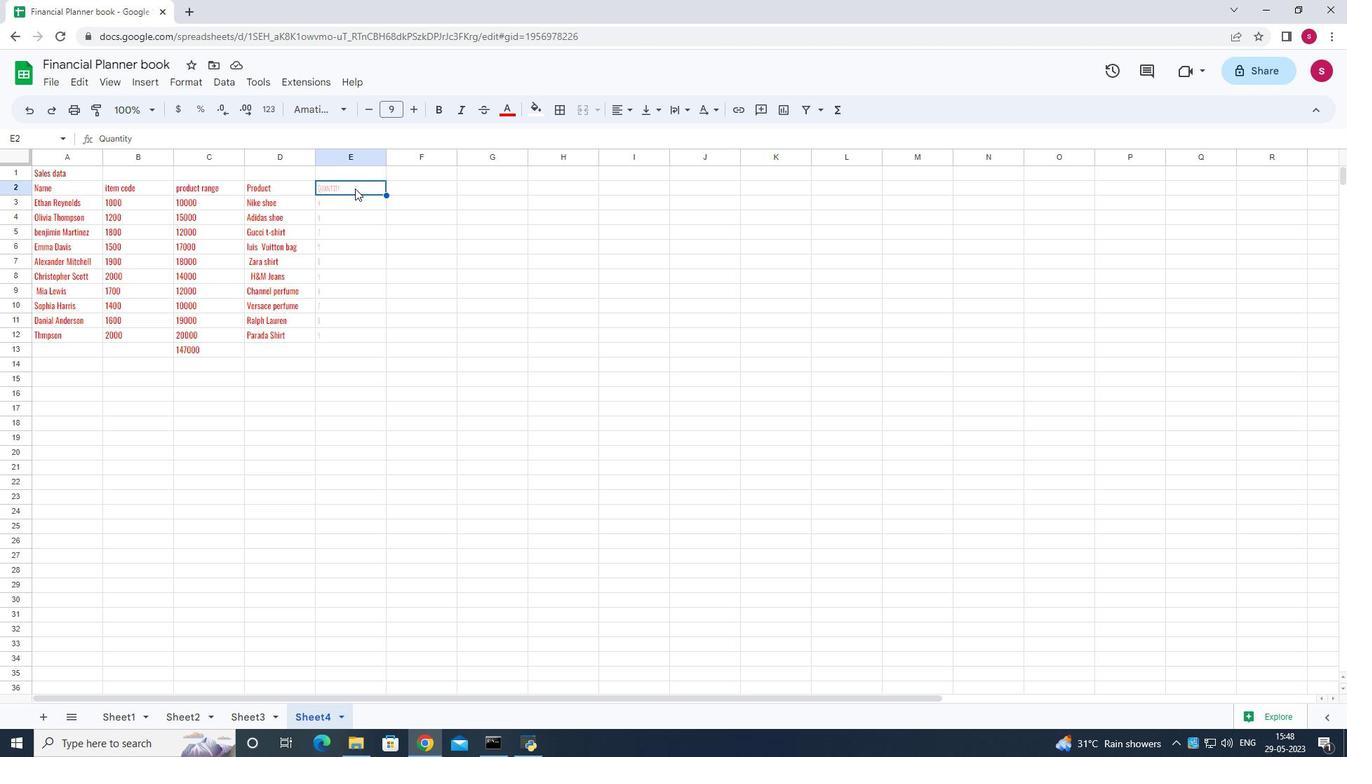 
Action: Mouse moved to (345, 105)
Screenshot: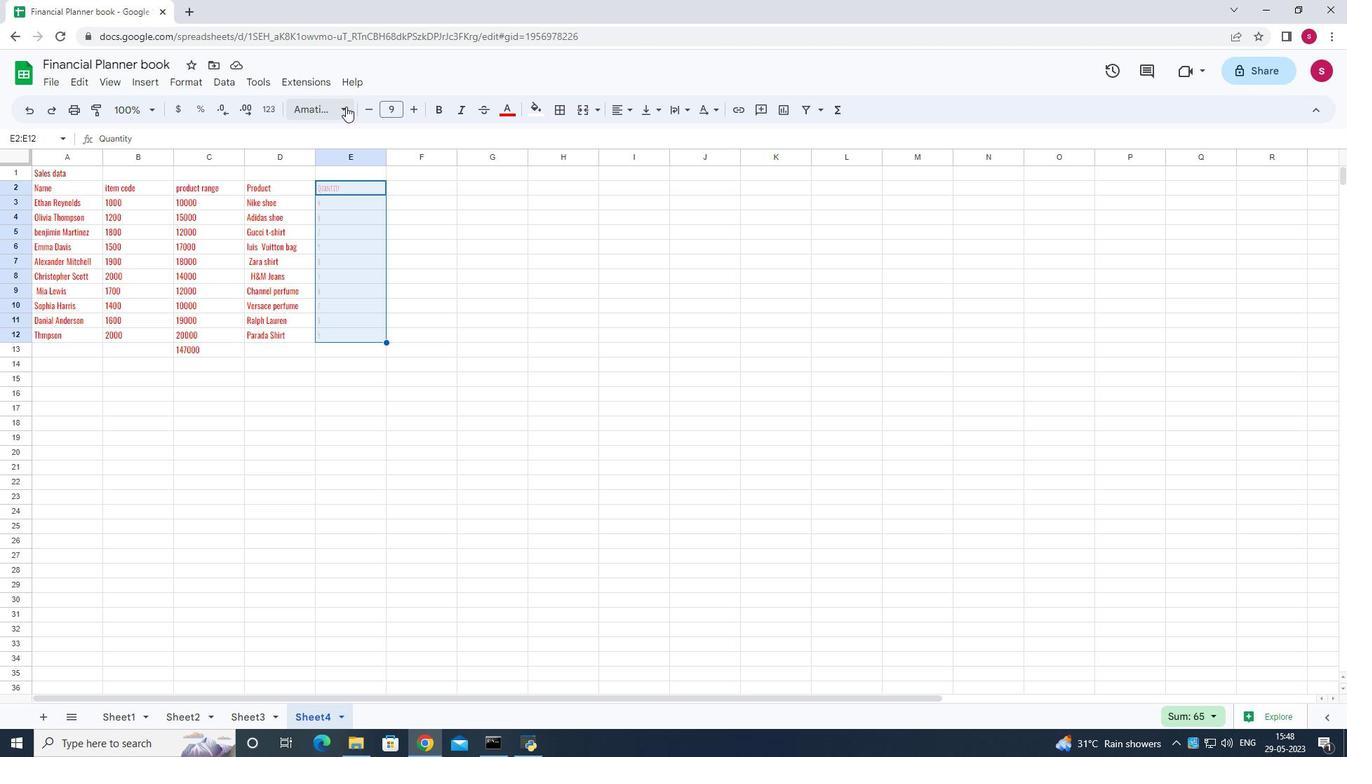 
Action: Mouse pressed left at (345, 105)
Screenshot: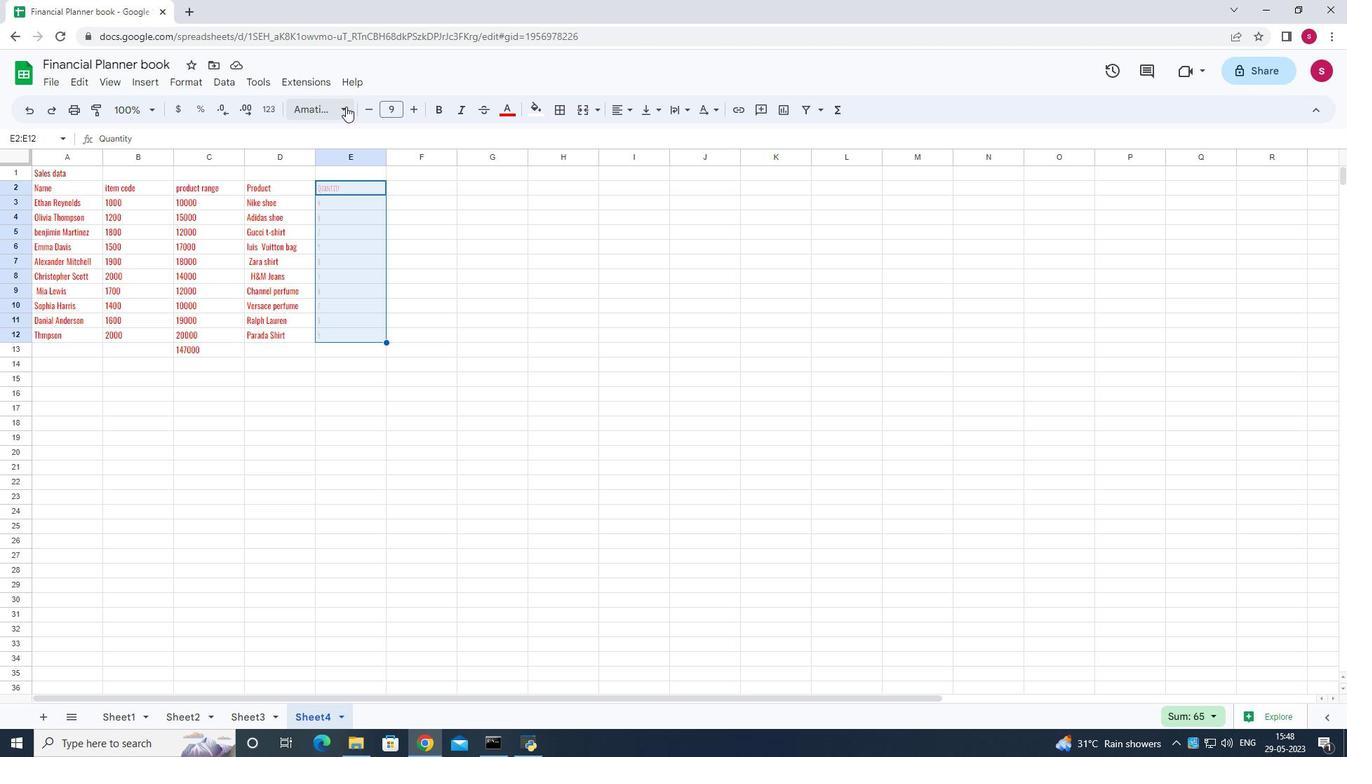 
Action: Mouse moved to (355, 243)
Screenshot: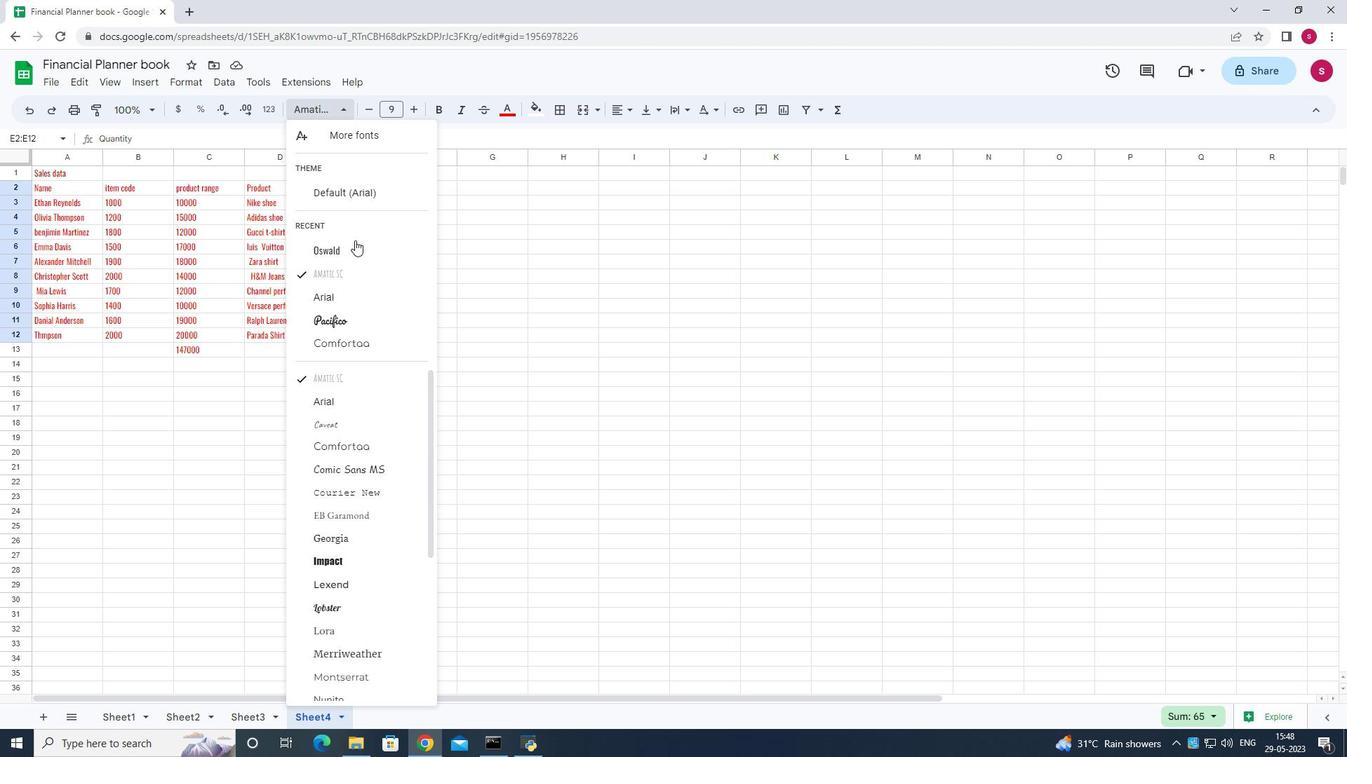 
Action: Mouse pressed left at (355, 243)
Screenshot: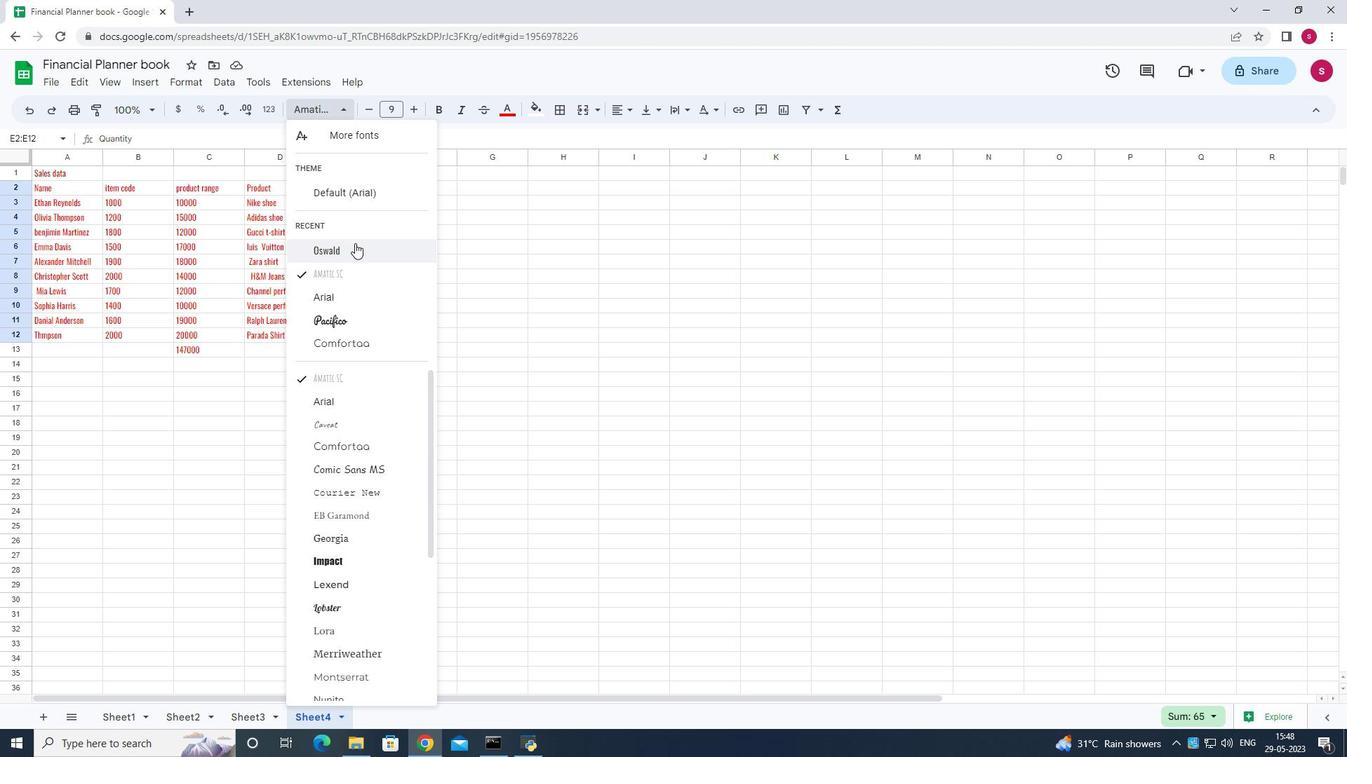 
Action: Mouse moved to (413, 264)
Screenshot: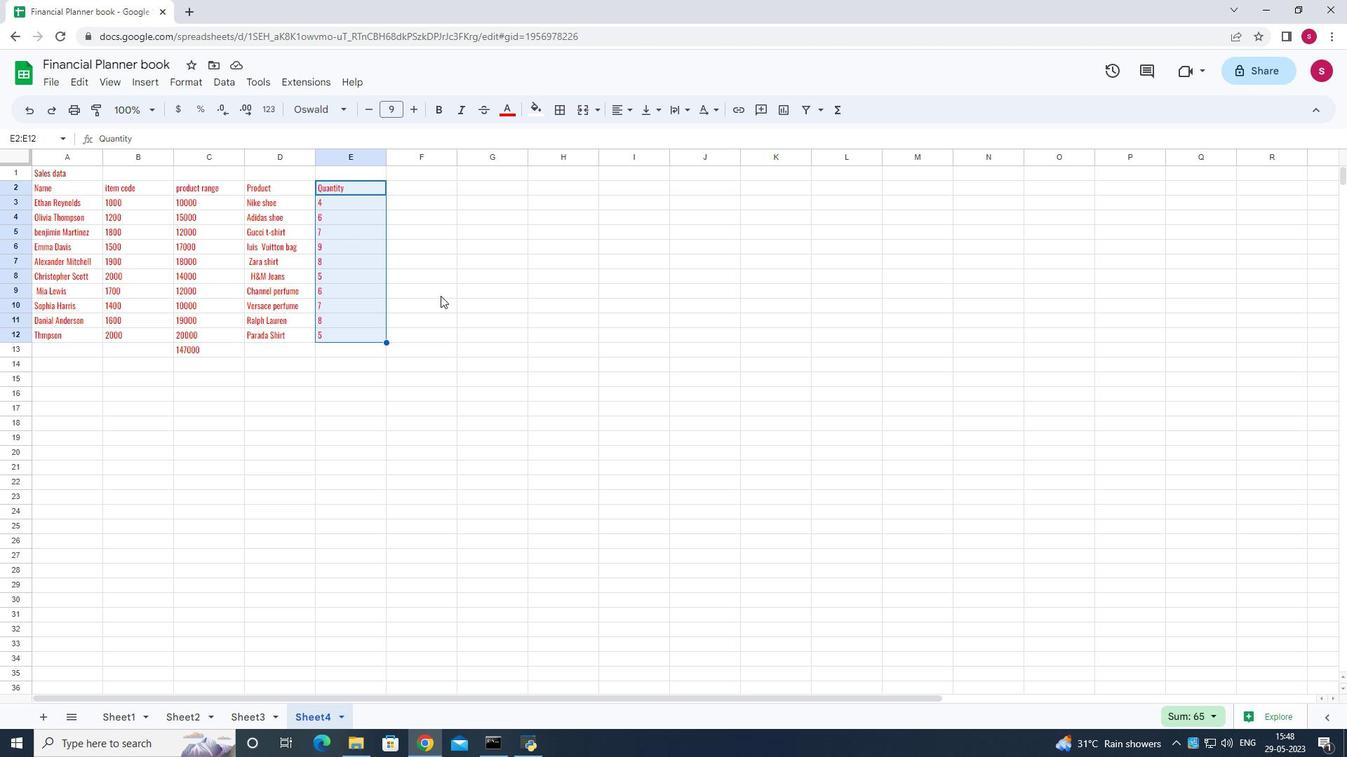 
Action: Mouse pressed left at (413, 264)
Screenshot: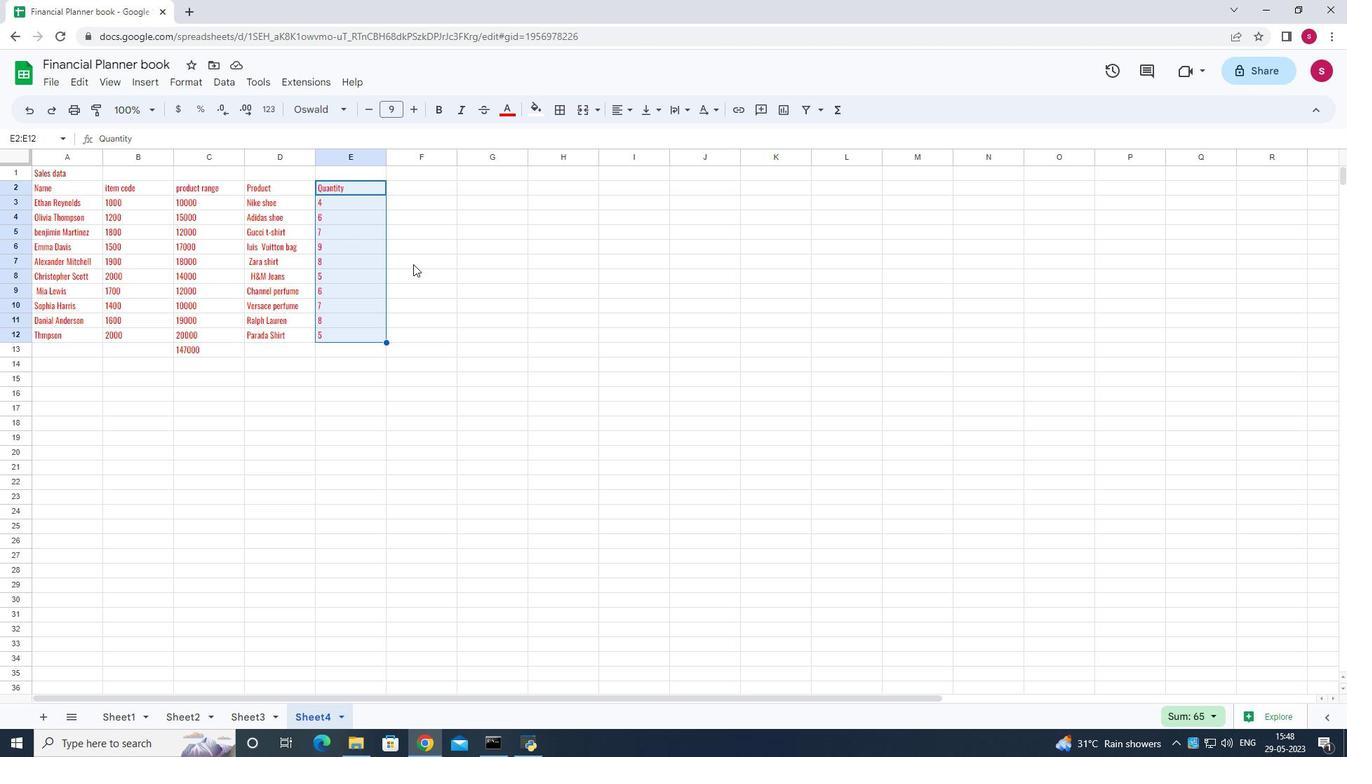 
Action: Mouse moved to (405, 257)
Screenshot: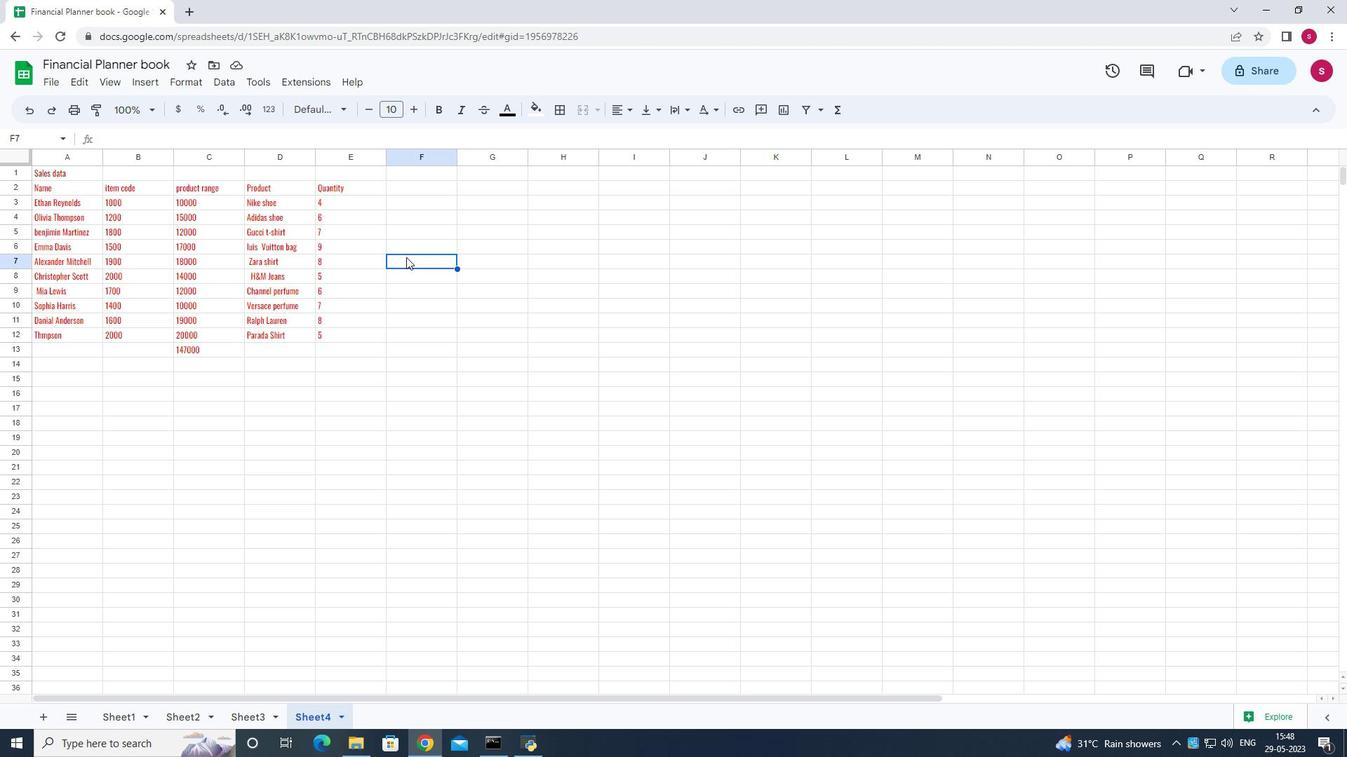 
